 Task: Find connections with filter location Schneverdingen with filter topic #Technologywith filter profile language Potuguese with filter current company Tata Power Solar Systems Limited with filter school Sri Krishna Institute Of Technology with filter industry Leather Product Manufacturing with filter service category Administrative with filter keywords title Copywriter
Action: Mouse moved to (243, 212)
Screenshot: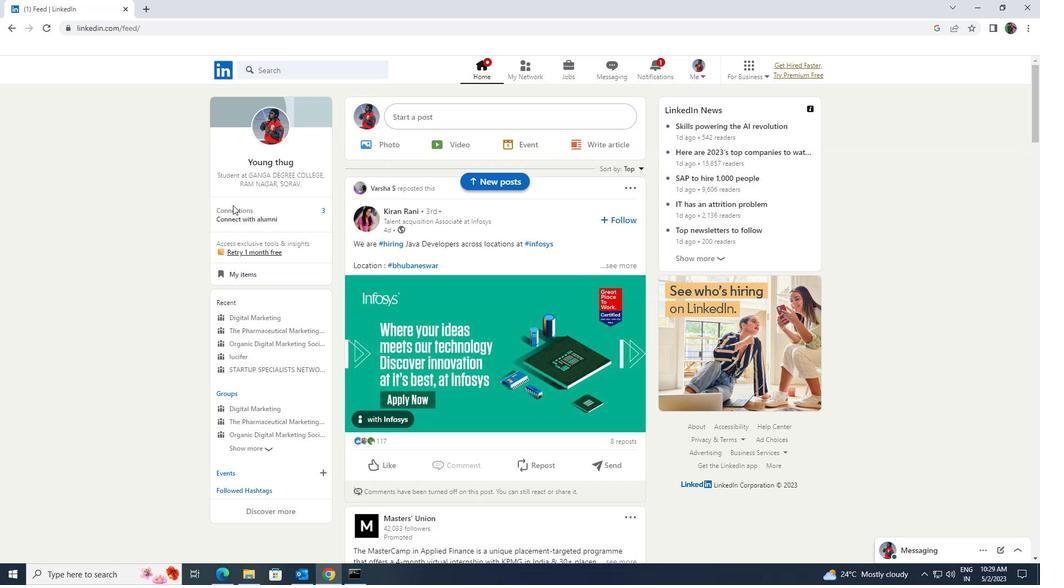 
Action: Mouse pressed left at (243, 212)
Screenshot: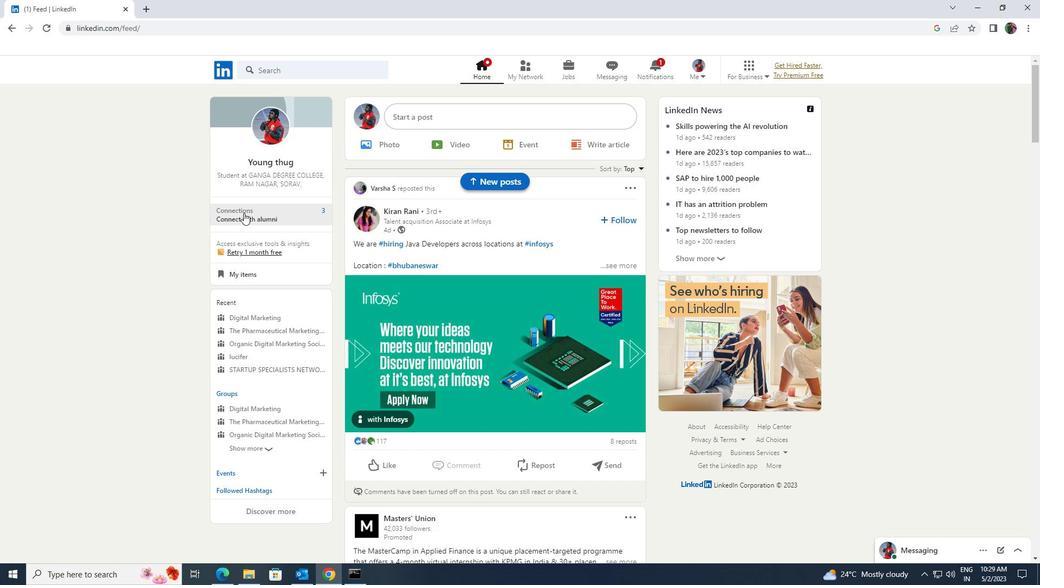 
Action: Mouse moved to (256, 121)
Screenshot: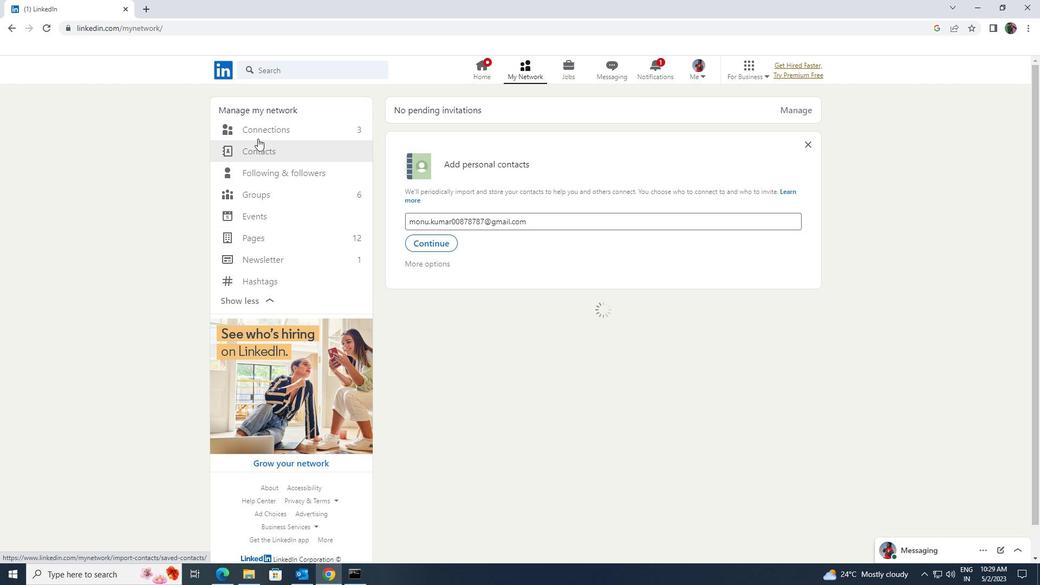 
Action: Mouse pressed left at (256, 121)
Screenshot: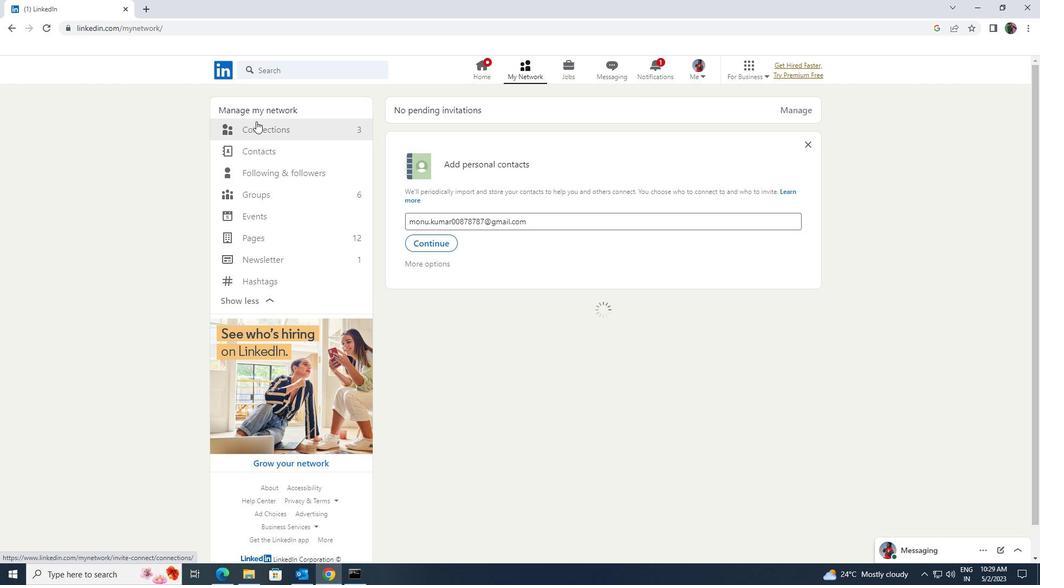 
Action: Mouse pressed left at (256, 121)
Screenshot: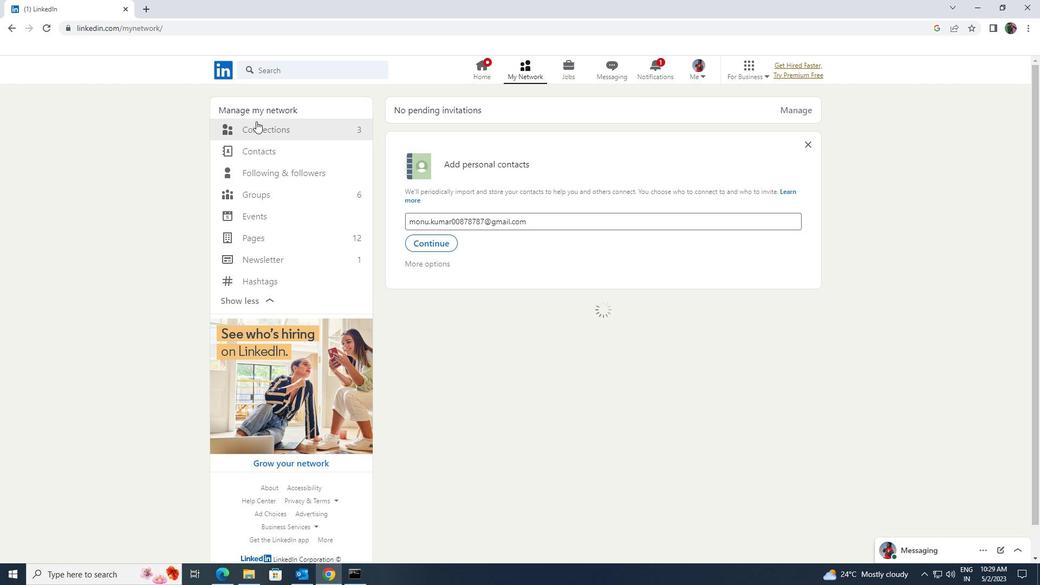 
Action: Mouse moved to (266, 132)
Screenshot: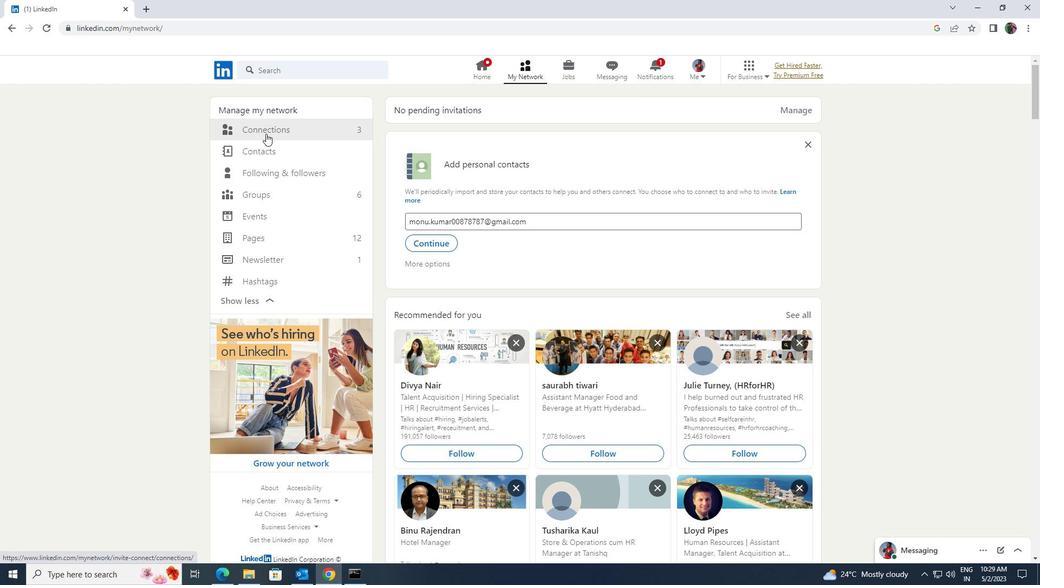 
Action: Mouse pressed left at (266, 132)
Screenshot: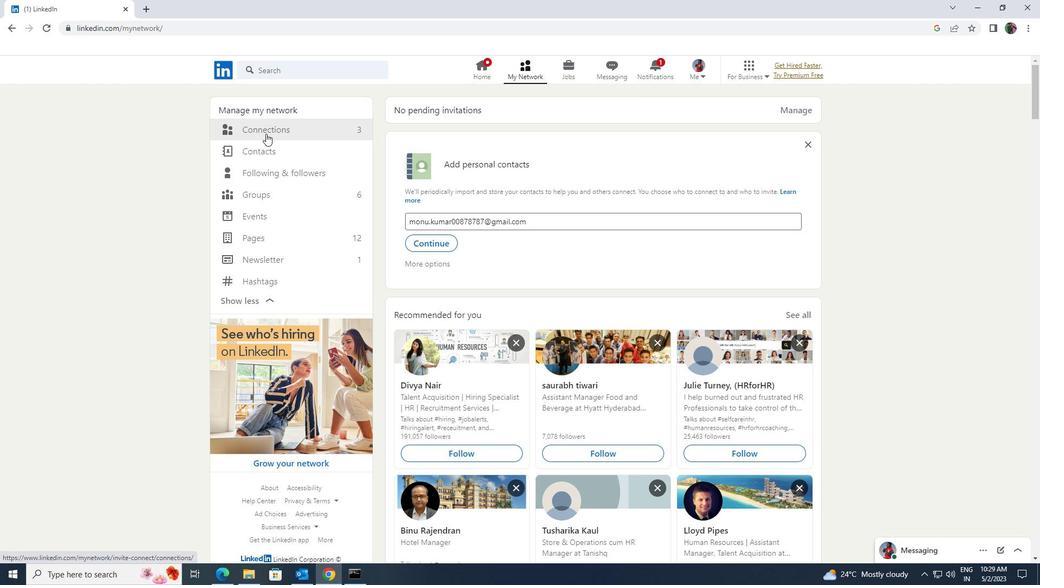 
Action: Mouse moved to (580, 132)
Screenshot: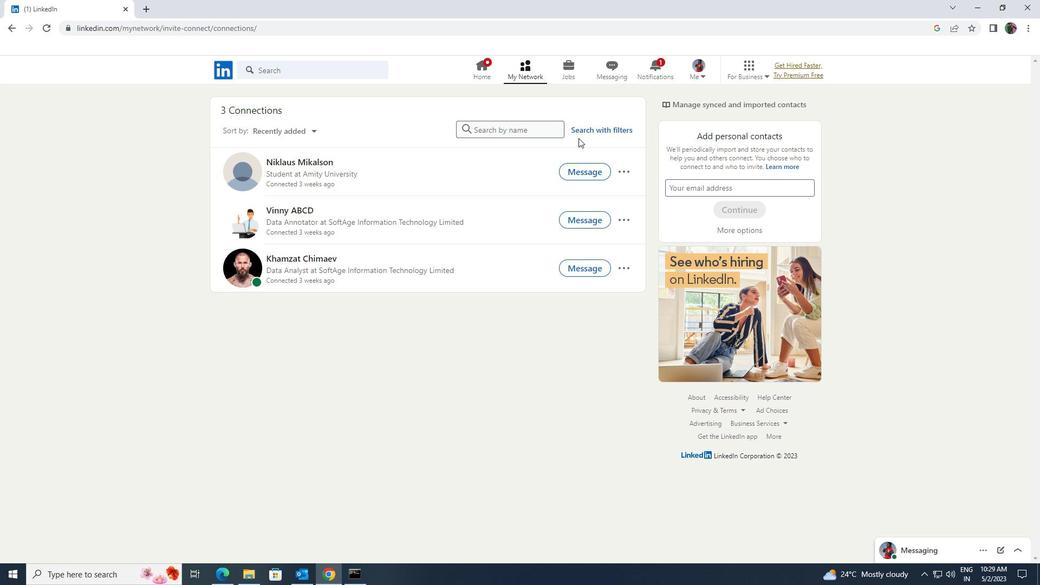 
Action: Mouse pressed left at (580, 132)
Screenshot: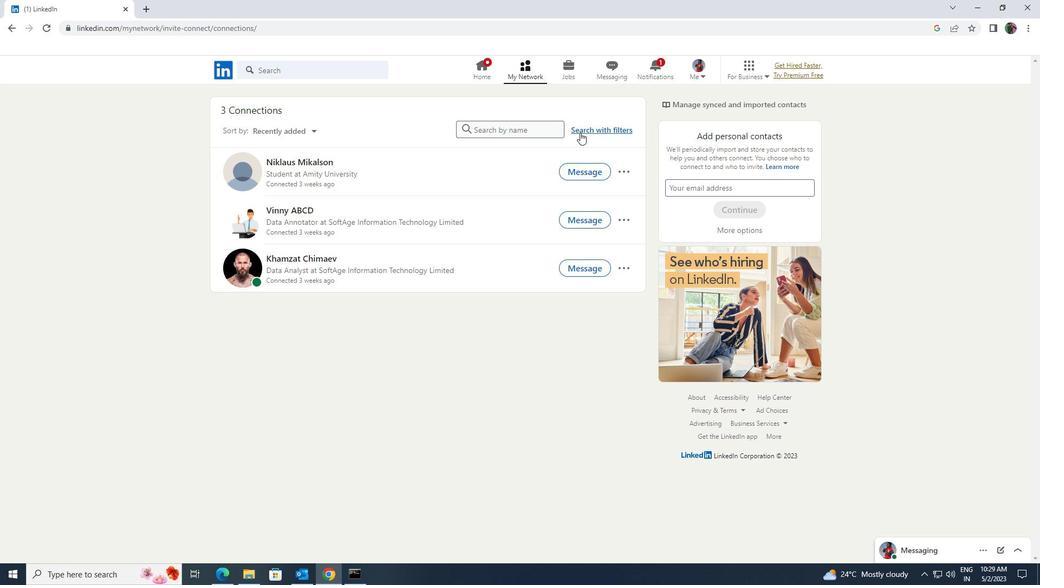
Action: Mouse moved to (550, 100)
Screenshot: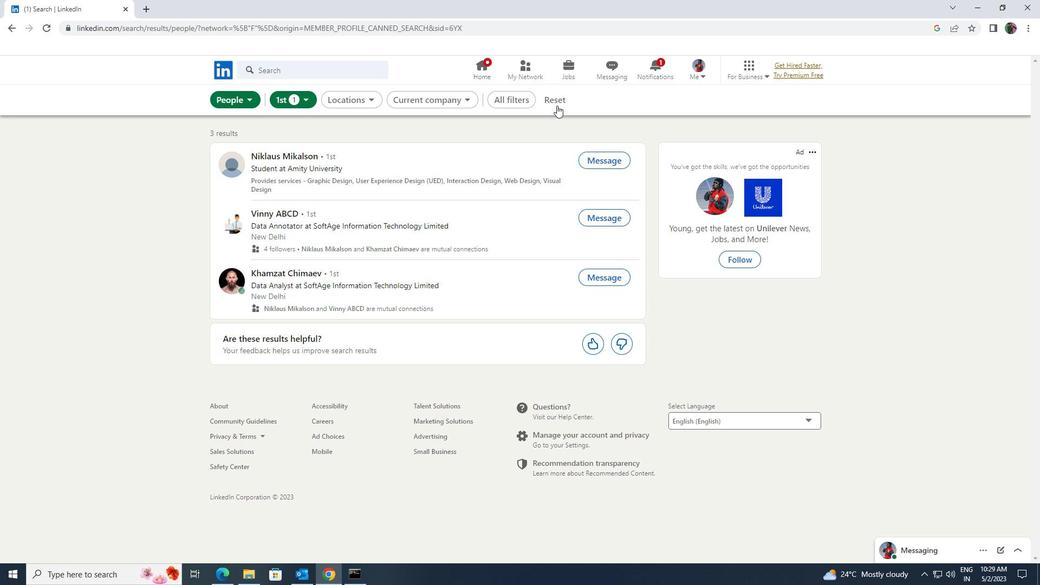 
Action: Mouse pressed left at (550, 100)
Screenshot: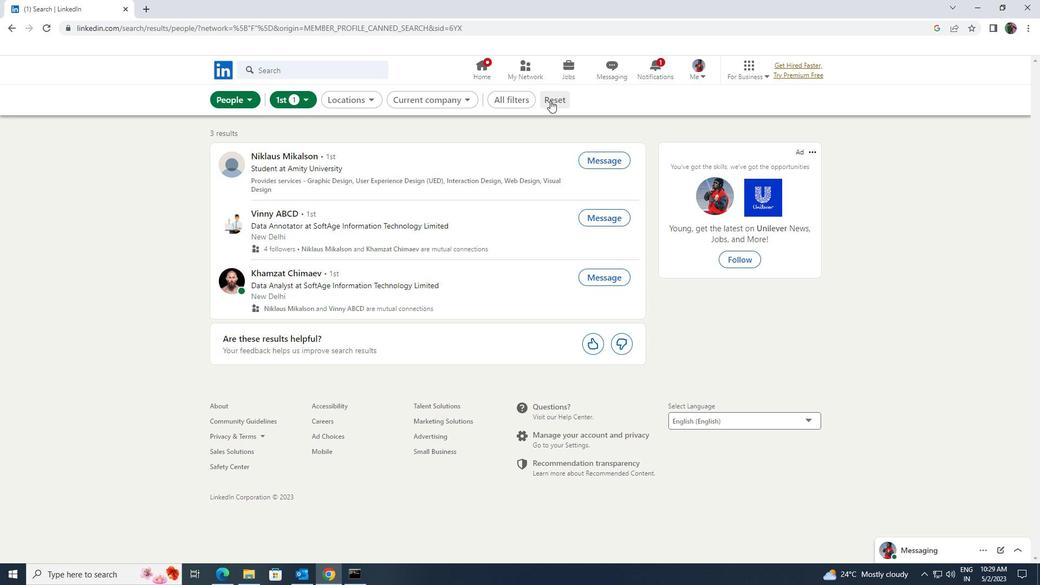 
Action: Mouse moved to (544, 99)
Screenshot: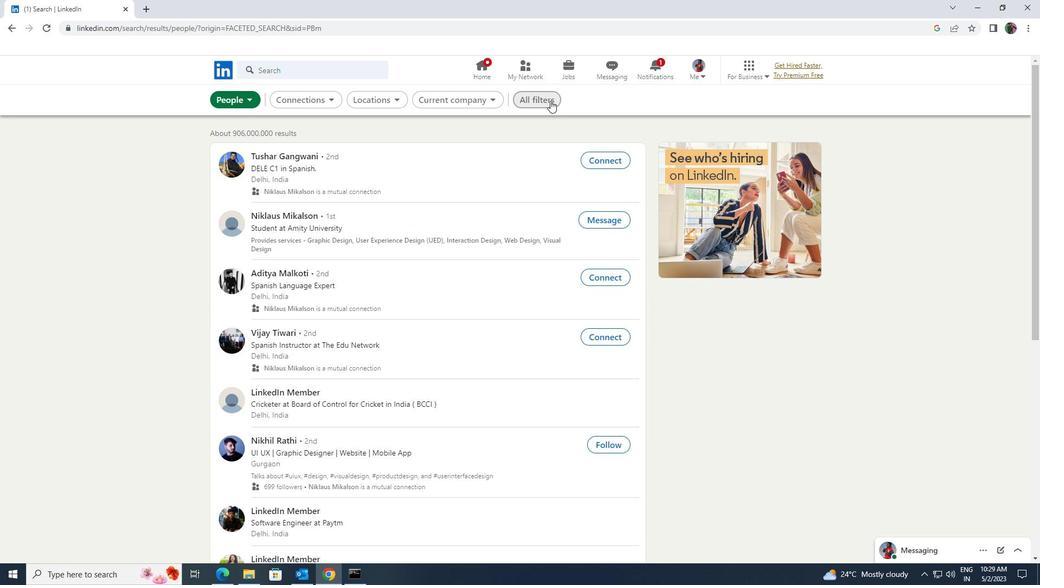 
Action: Mouse pressed left at (544, 99)
Screenshot: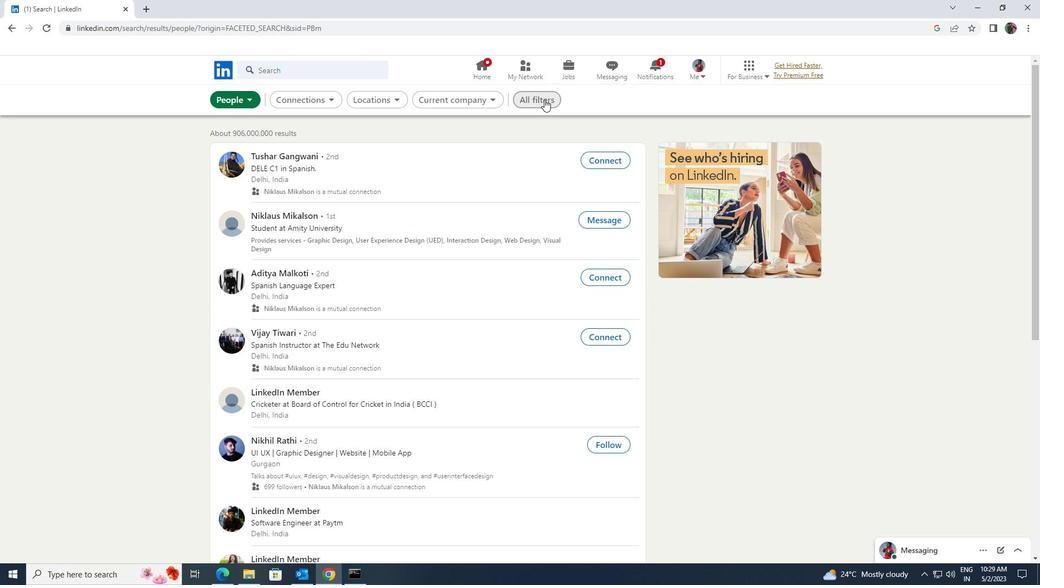 
Action: Mouse moved to (847, 256)
Screenshot: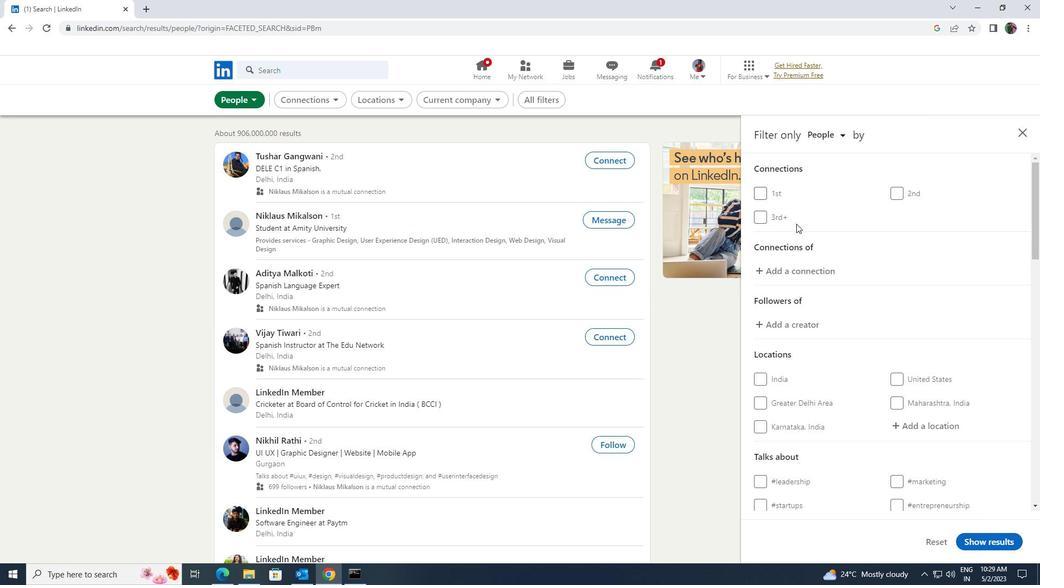 
Action: Mouse scrolled (847, 256) with delta (0, 0)
Screenshot: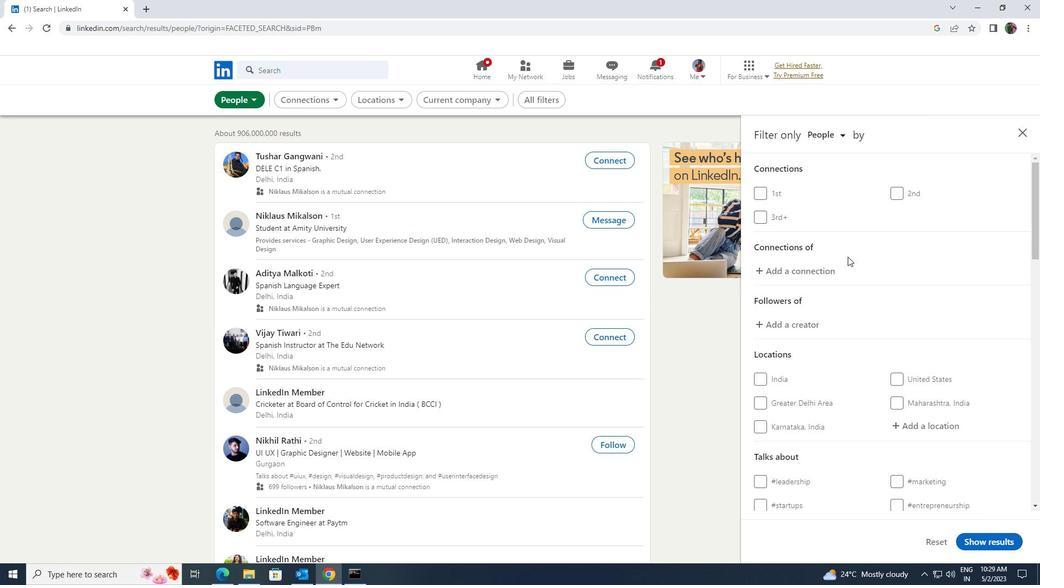
Action: Mouse scrolled (847, 256) with delta (0, 0)
Screenshot: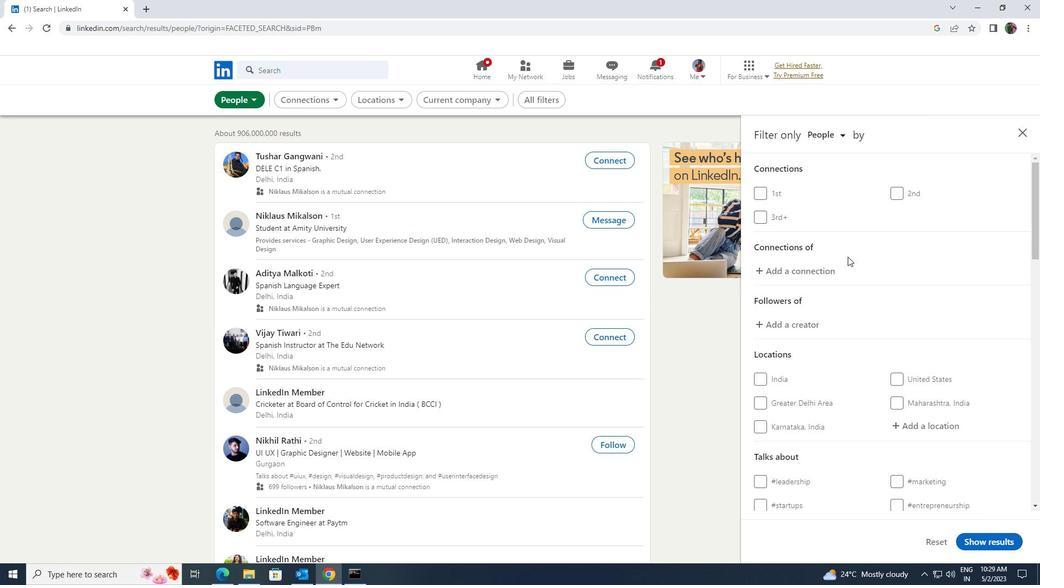 
Action: Mouse moved to (902, 321)
Screenshot: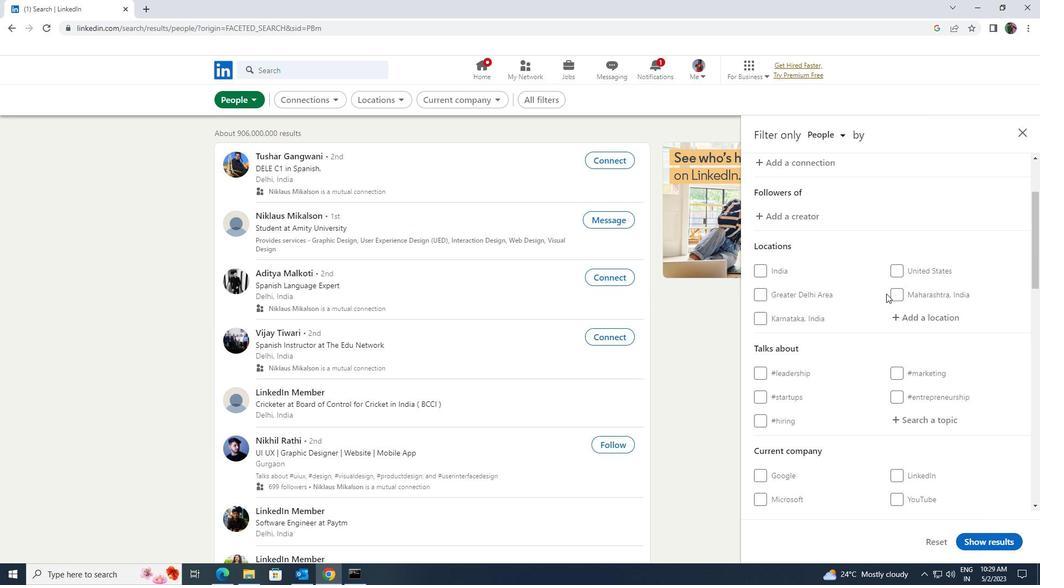 
Action: Mouse pressed left at (902, 321)
Screenshot: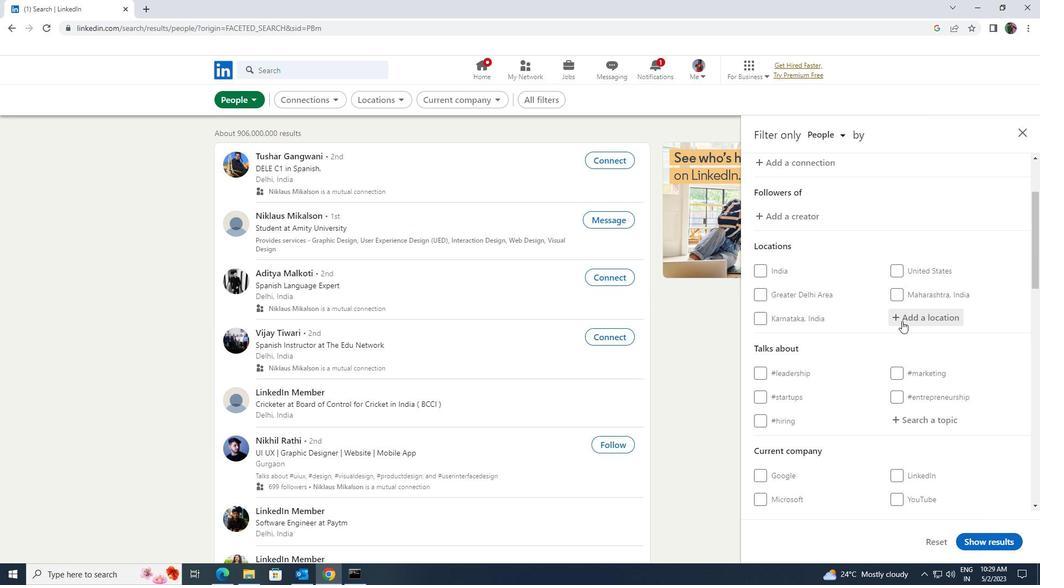 
Action: Key pressed <Key.shift>SCHNEVE
Screenshot: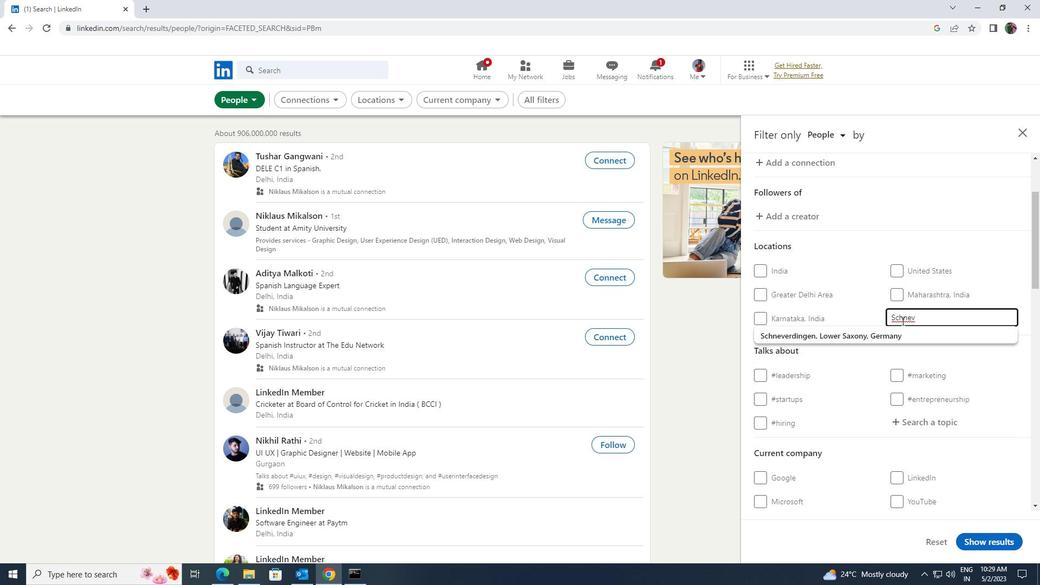 
Action: Mouse moved to (901, 333)
Screenshot: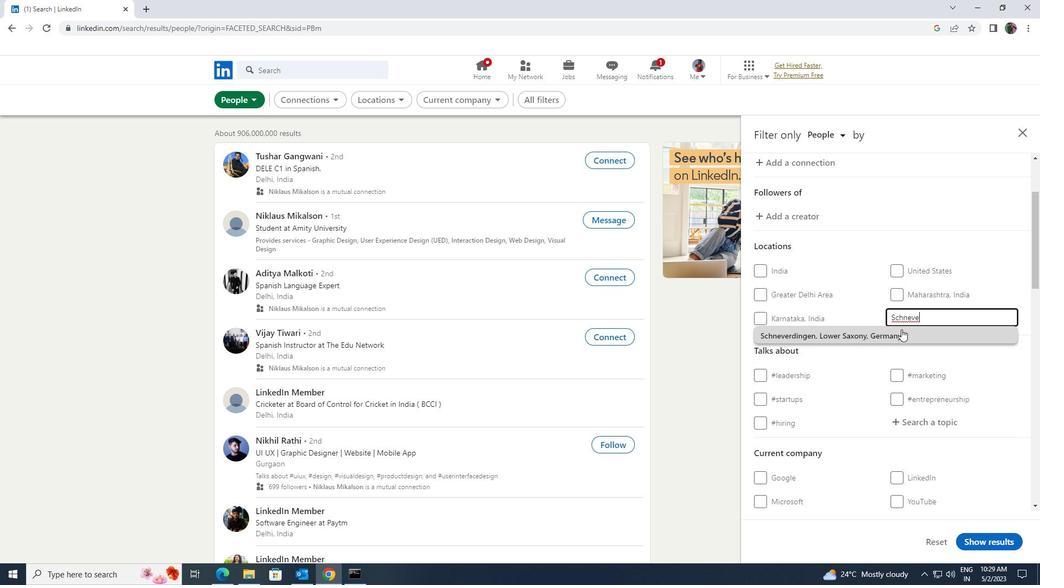 
Action: Mouse pressed left at (901, 333)
Screenshot: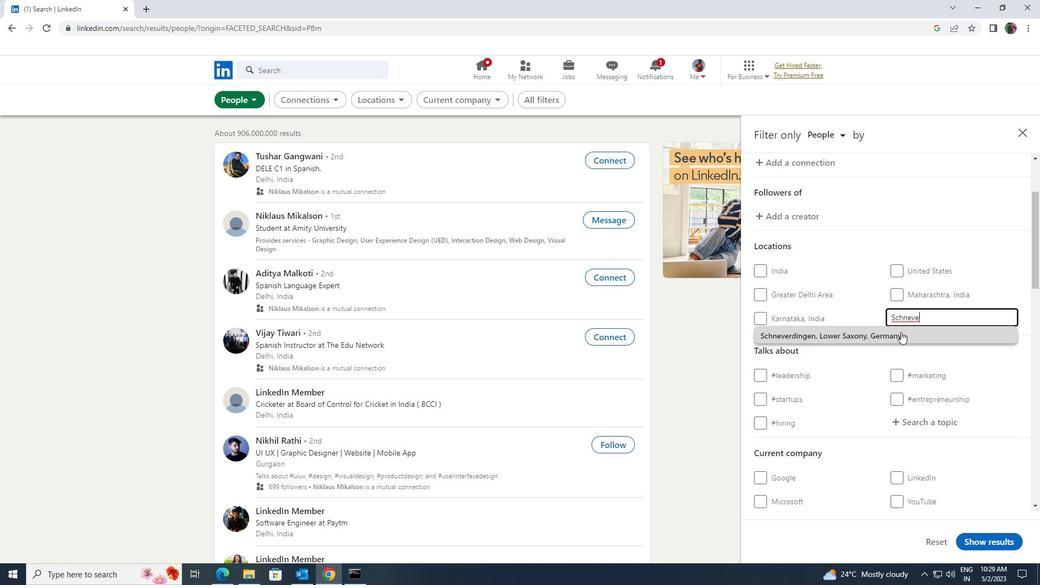 
Action: Mouse moved to (900, 334)
Screenshot: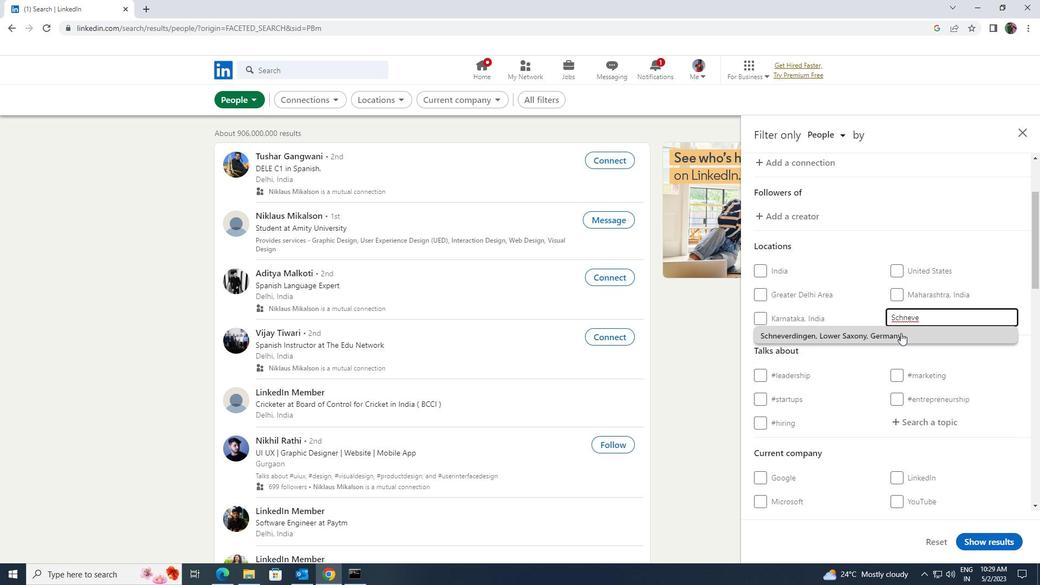 
Action: Mouse scrolled (900, 333) with delta (0, 0)
Screenshot: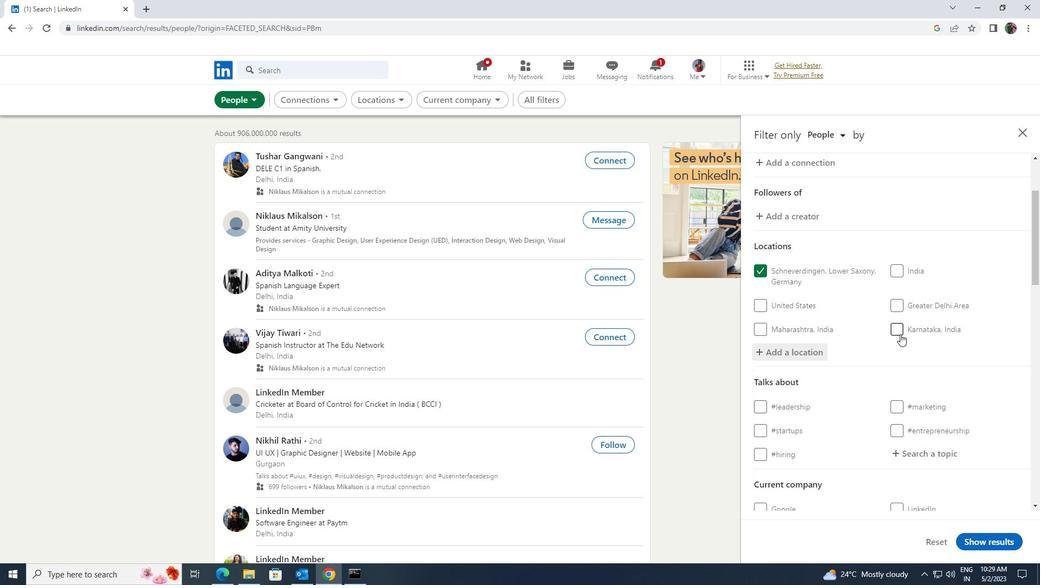 
Action: Mouse scrolled (900, 333) with delta (0, 0)
Screenshot: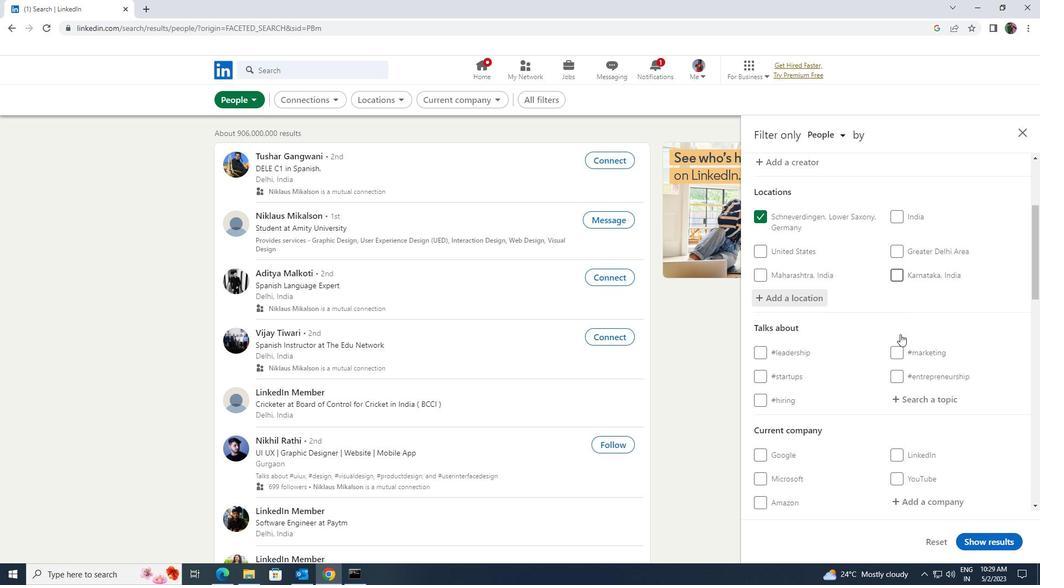 
Action: Mouse moved to (905, 338)
Screenshot: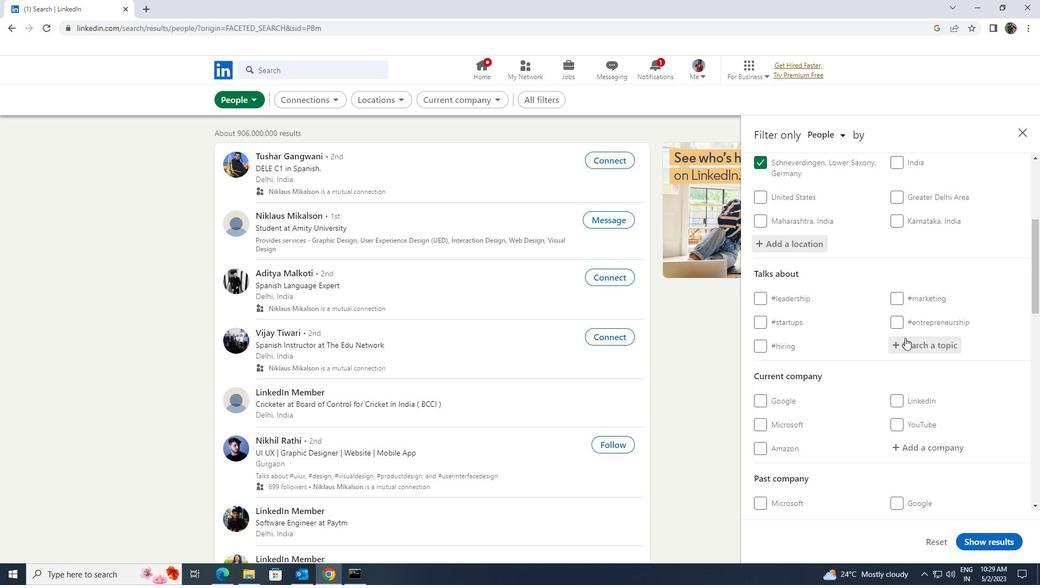
Action: Mouse pressed left at (905, 338)
Screenshot: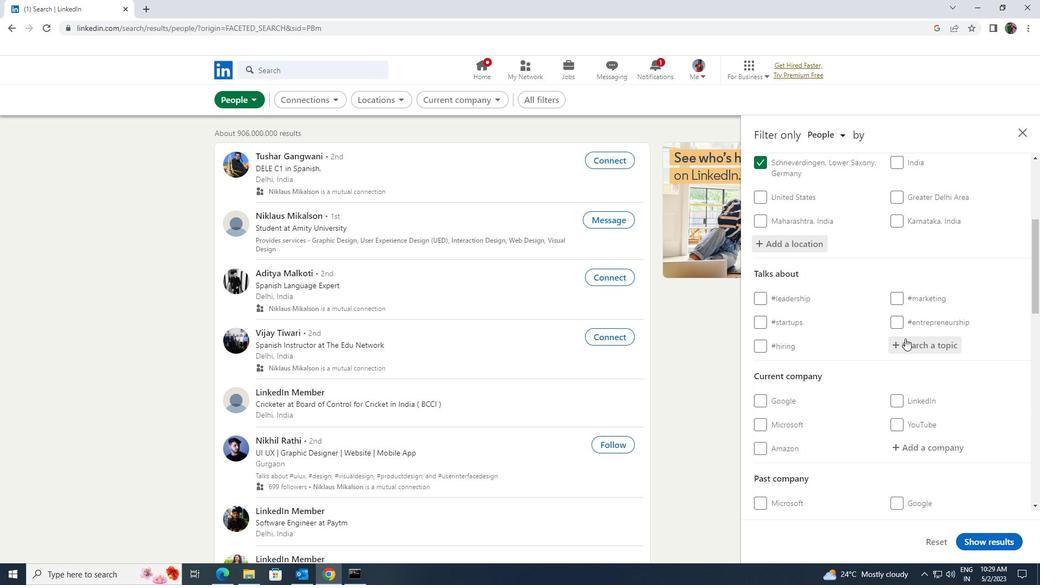 
Action: Key pressed <Key.shift>TECHNO
Screenshot: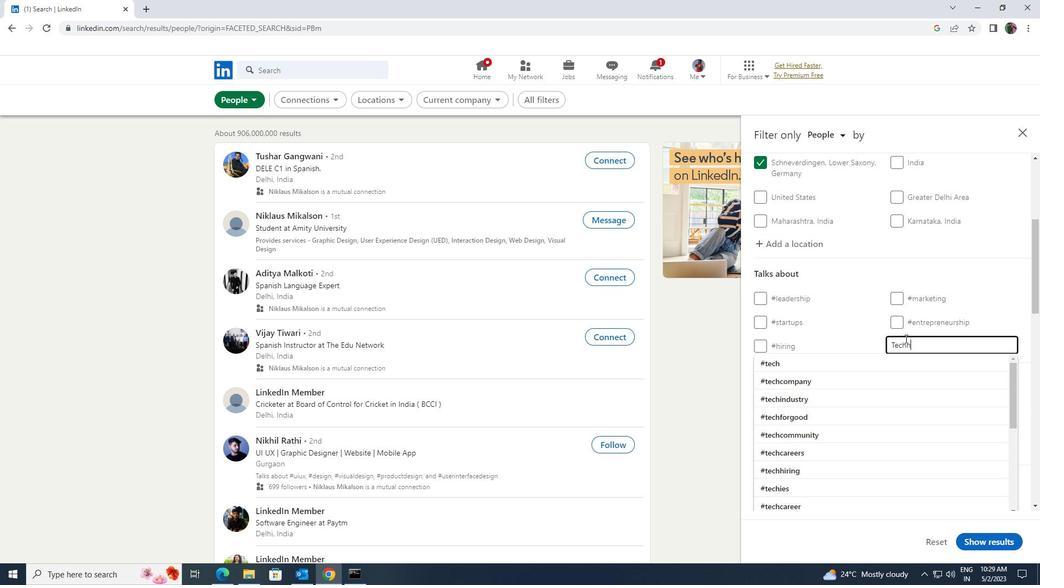 
Action: Mouse moved to (897, 356)
Screenshot: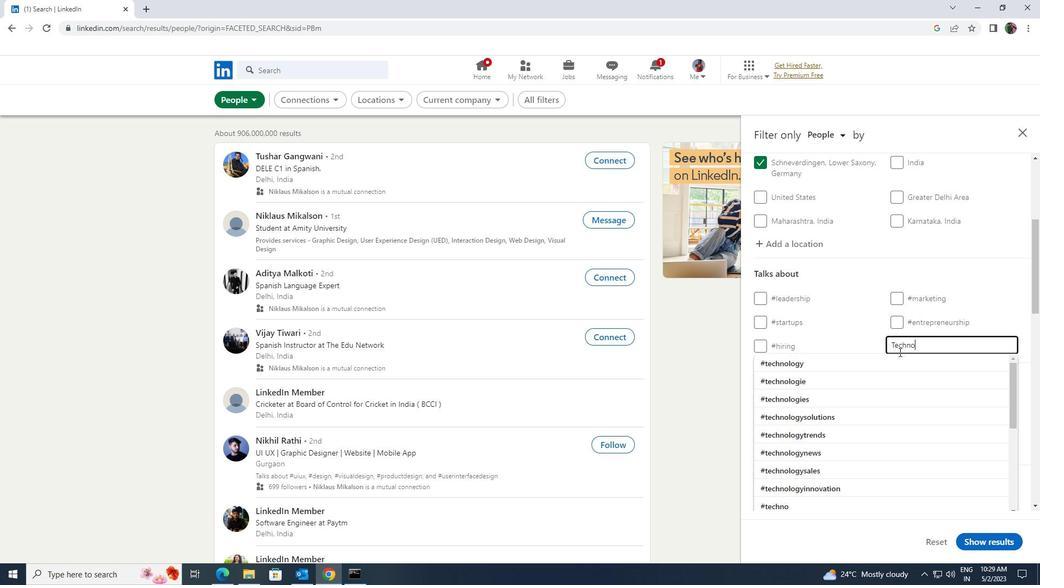 
Action: Mouse pressed left at (897, 356)
Screenshot: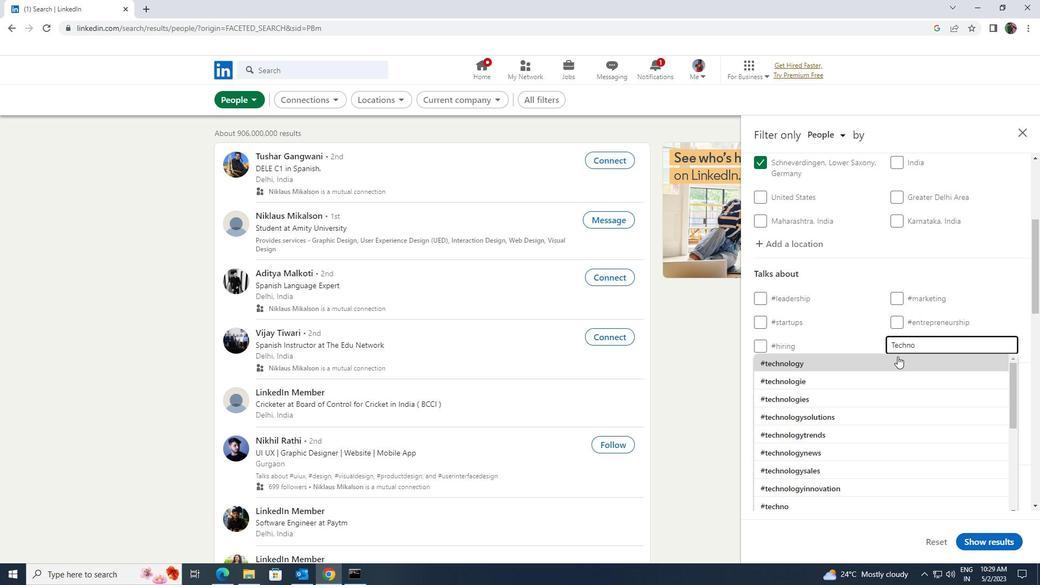 
Action: Mouse scrolled (897, 355) with delta (0, 0)
Screenshot: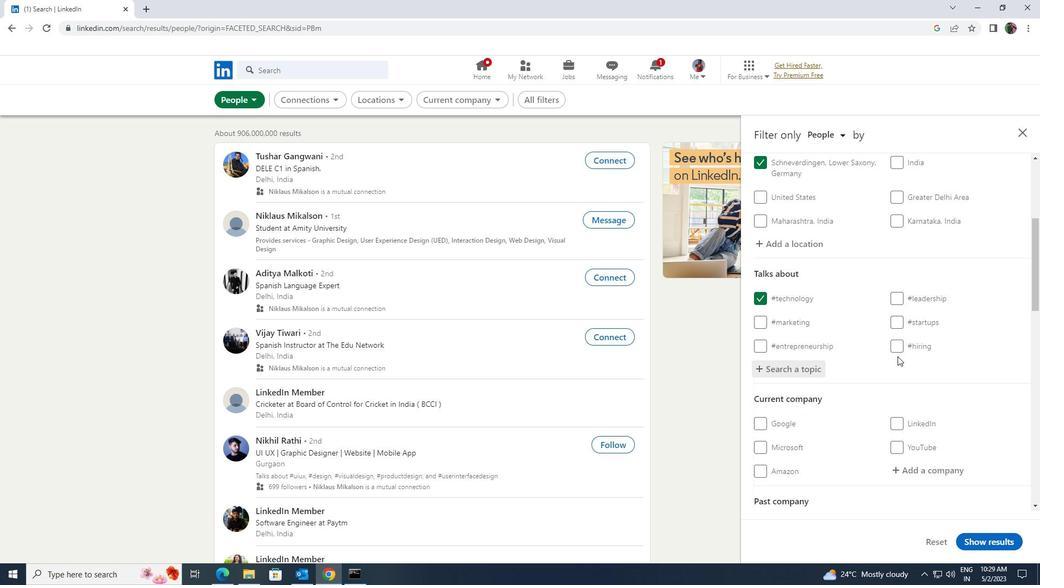 
Action: Mouse scrolled (897, 355) with delta (0, 0)
Screenshot: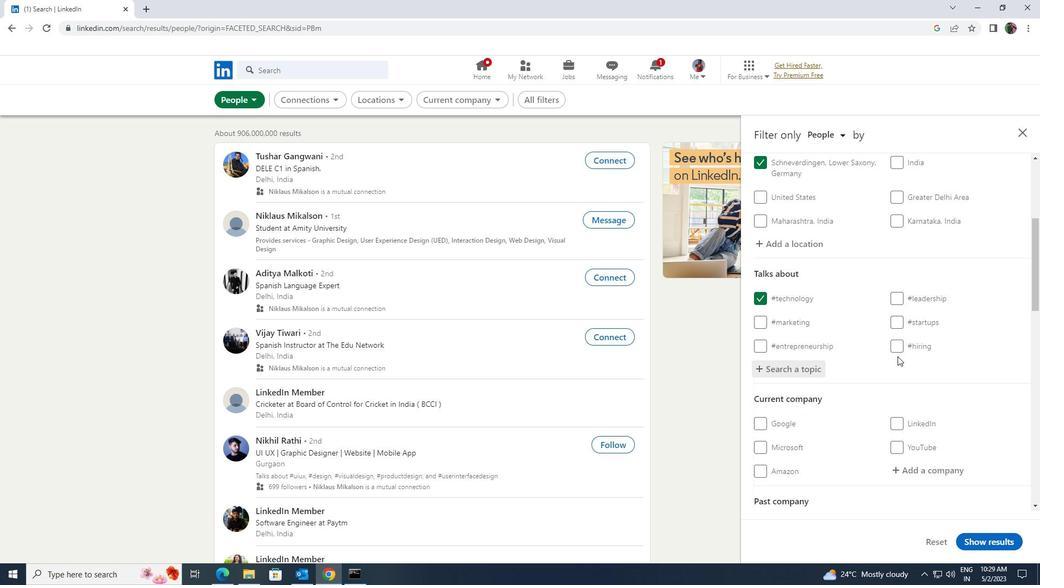 
Action: Mouse moved to (896, 357)
Screenshot: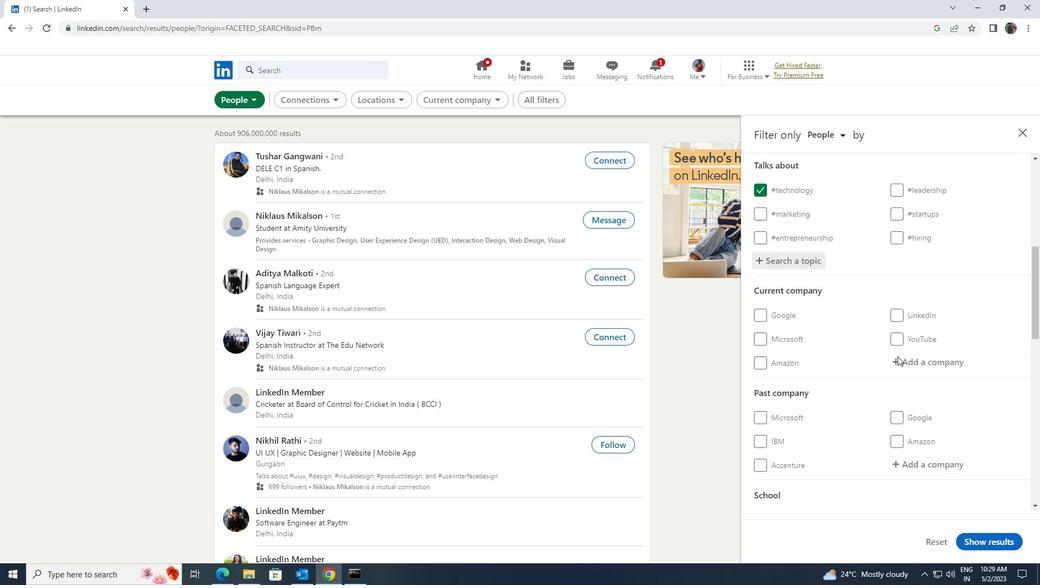 
Action: Mouse scrolled (896, 357) with delta (0, 0)
Screenshot: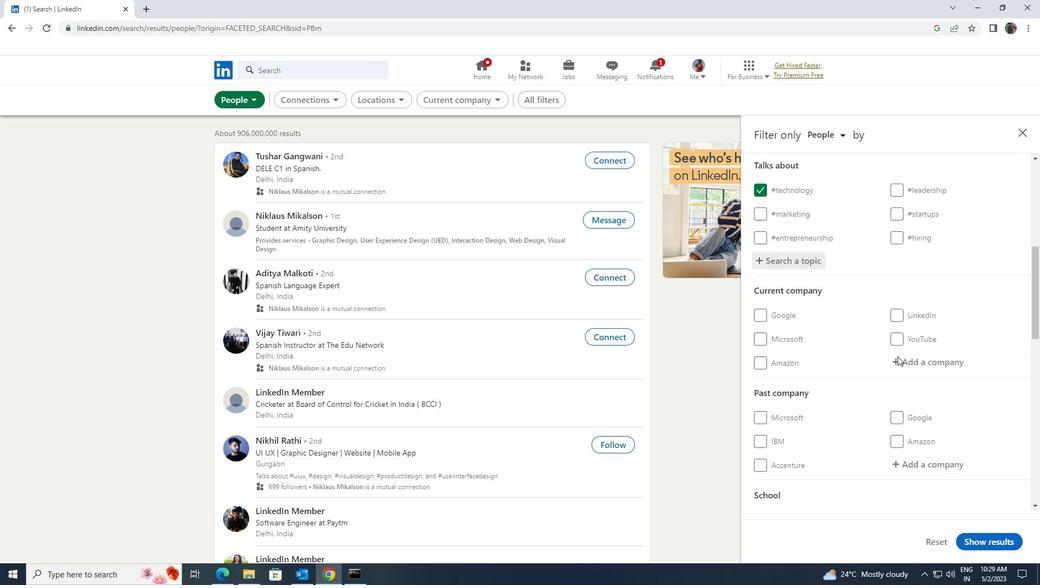 
Action: Mouse scrolled (896, 357) with delta (0, 0)
Screenshot: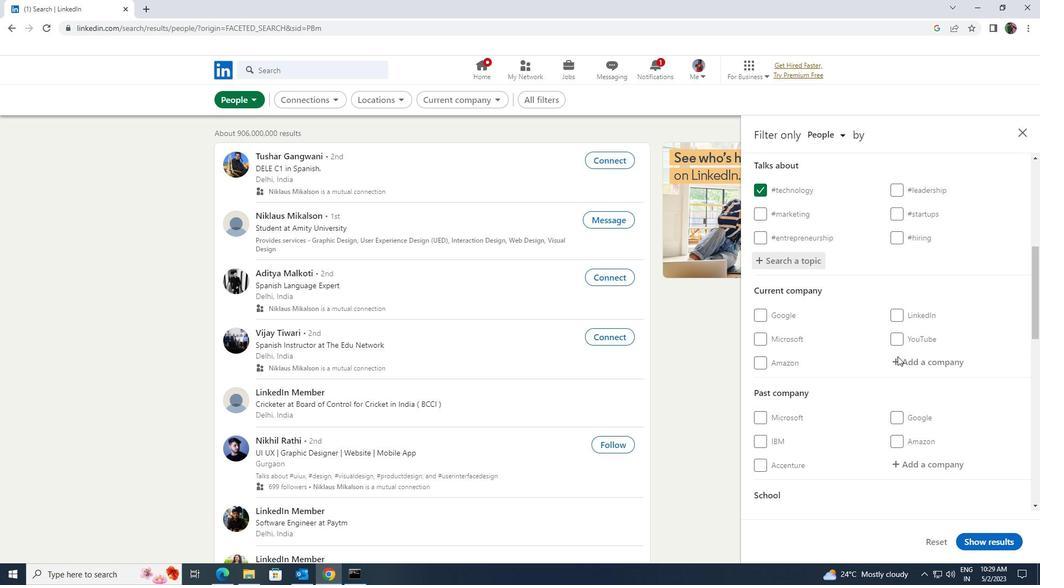 
Action: Mouse moved to (896, 358)
Screenshot: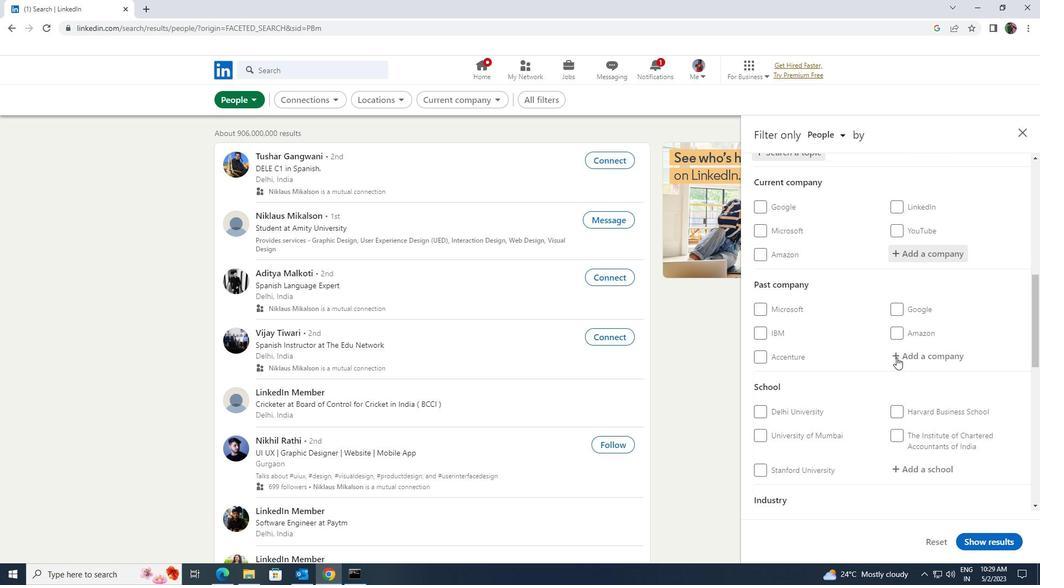 
Action: Mouse scrolled (896, 357) with delta (0, 0)
Screenshot: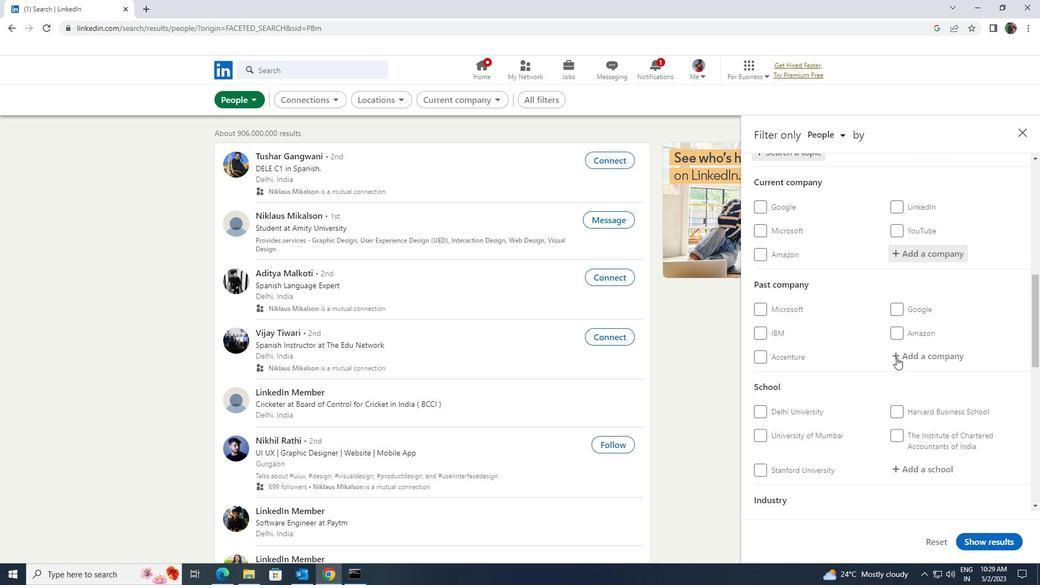 
Action: Mouse scrolled (896, 357) with delta (0, 0)
Screenshot: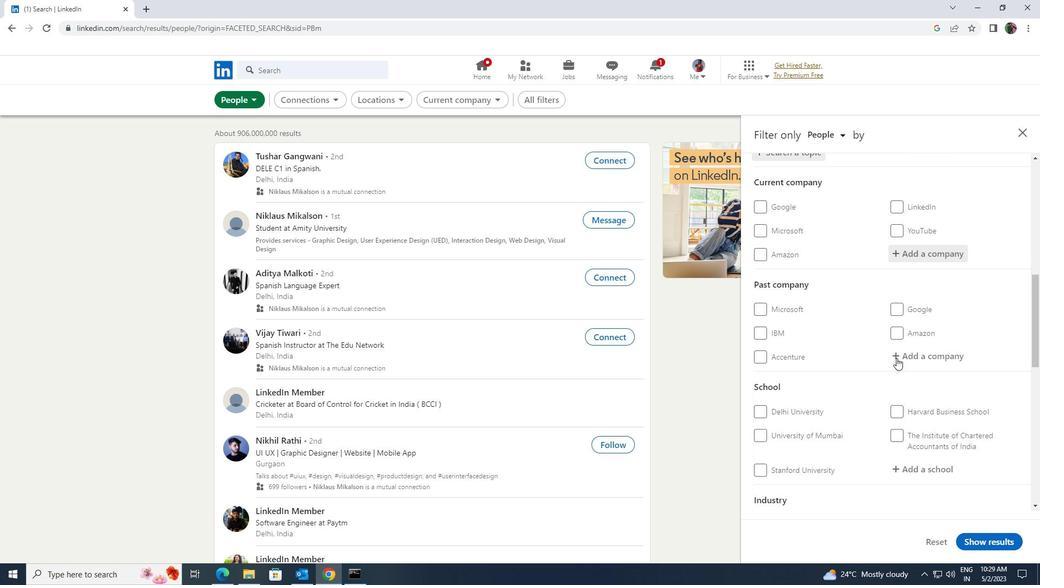 
Action: Mouse scrolled (896, 357) with delta (0, 0)
Screenshot: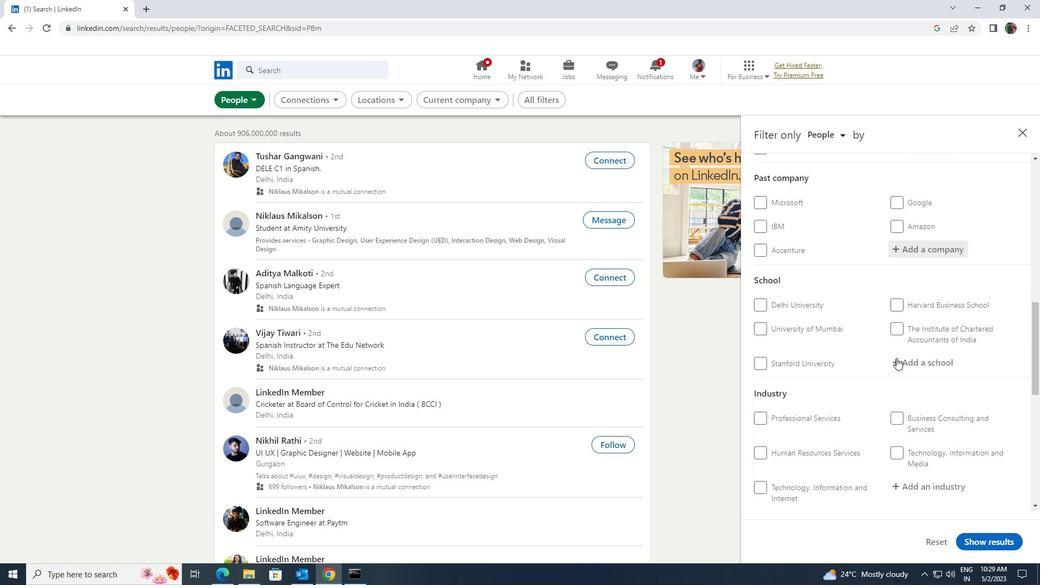 
Action: Mouse scrolled (896, 357) with delta (0, 0)
Screenshot: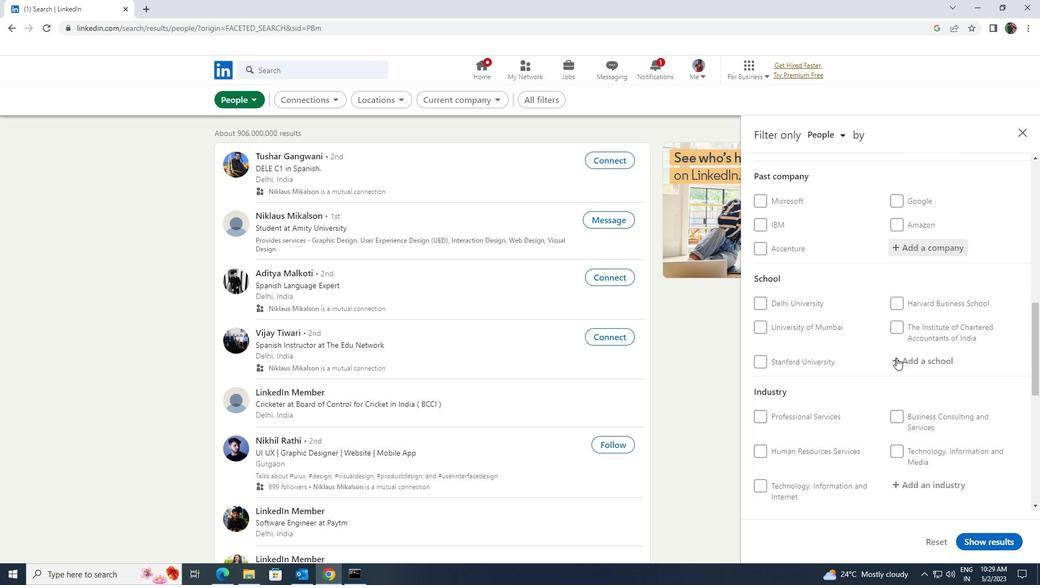 
Action: Mouse scrolled (896, 357) with delta (0, 0)
Screenshot: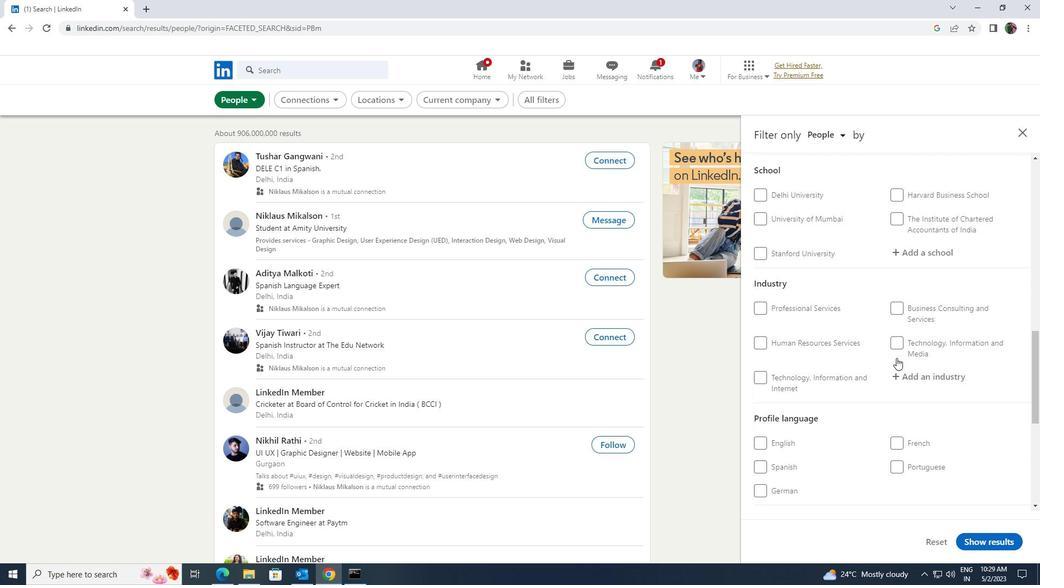 
Action: Mouse moved to (893, 407)
Screenshot: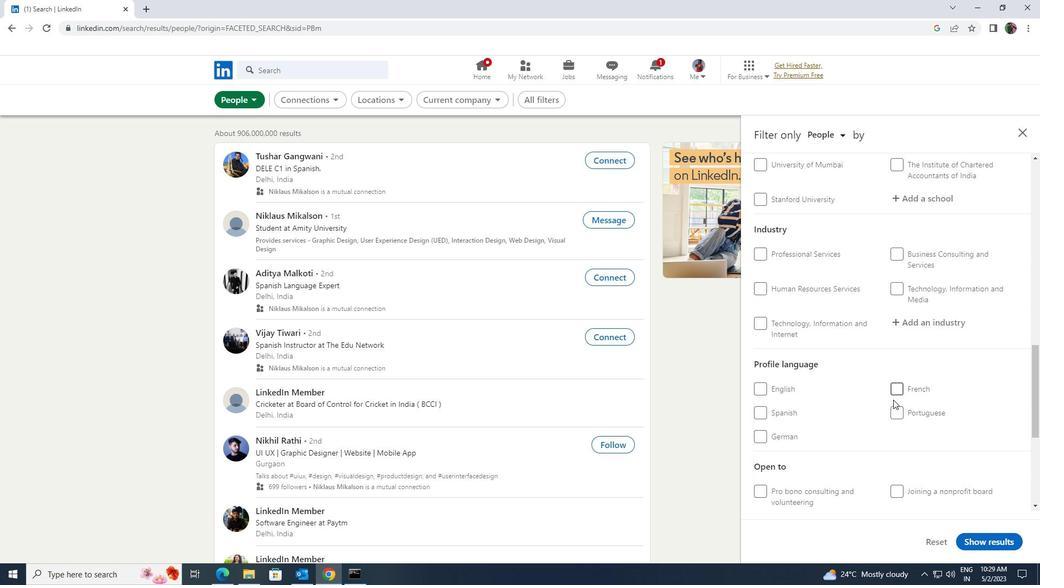
Action: Mouse pressed left at (893, 407)
Screenshot: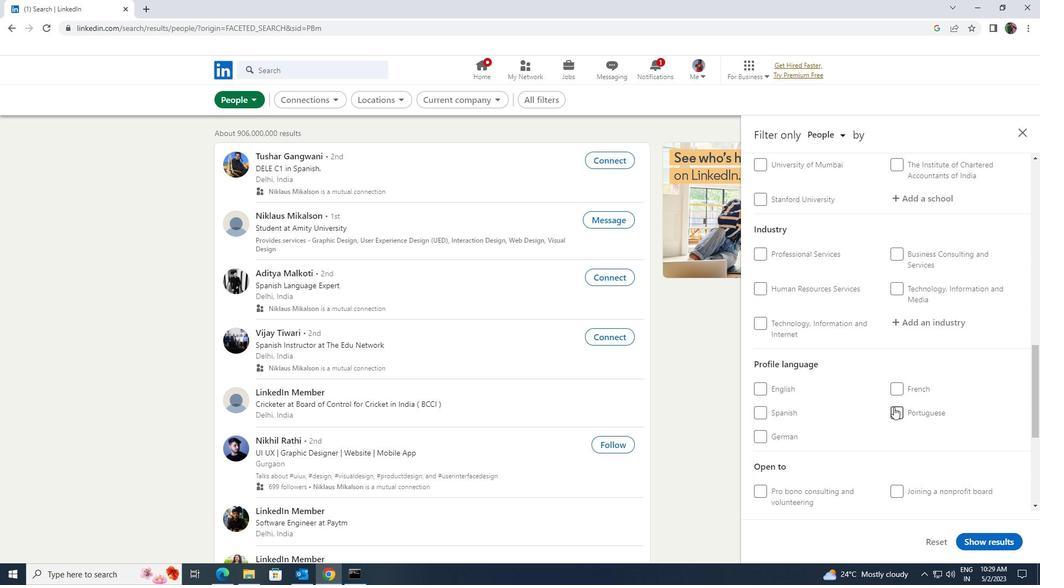 
Action: Mouse moved to (894, 409)
Screenshot: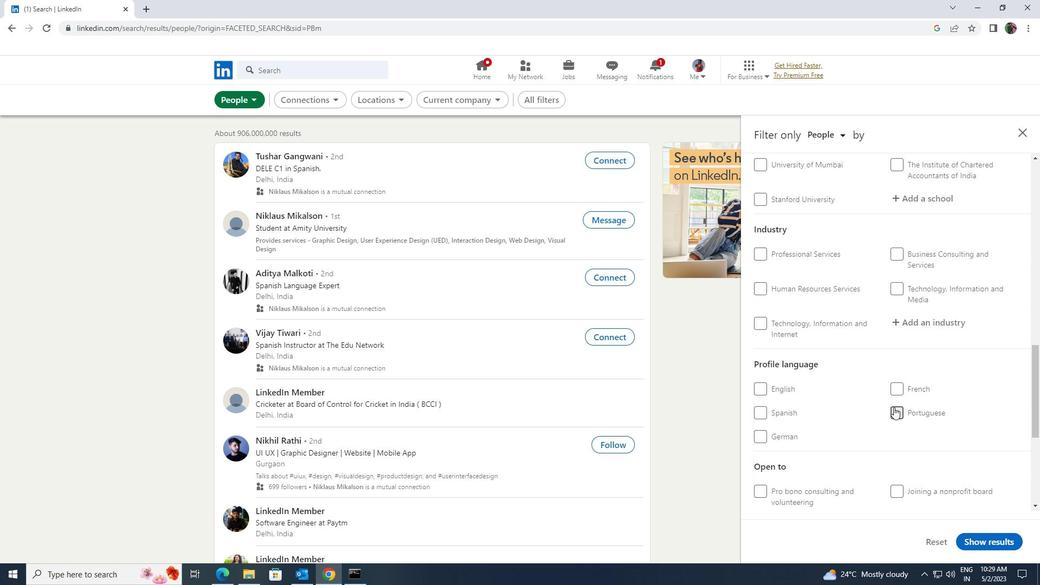 
Action: Mouse scrolled (894, 410) with delta (0, 0)
Screenshot: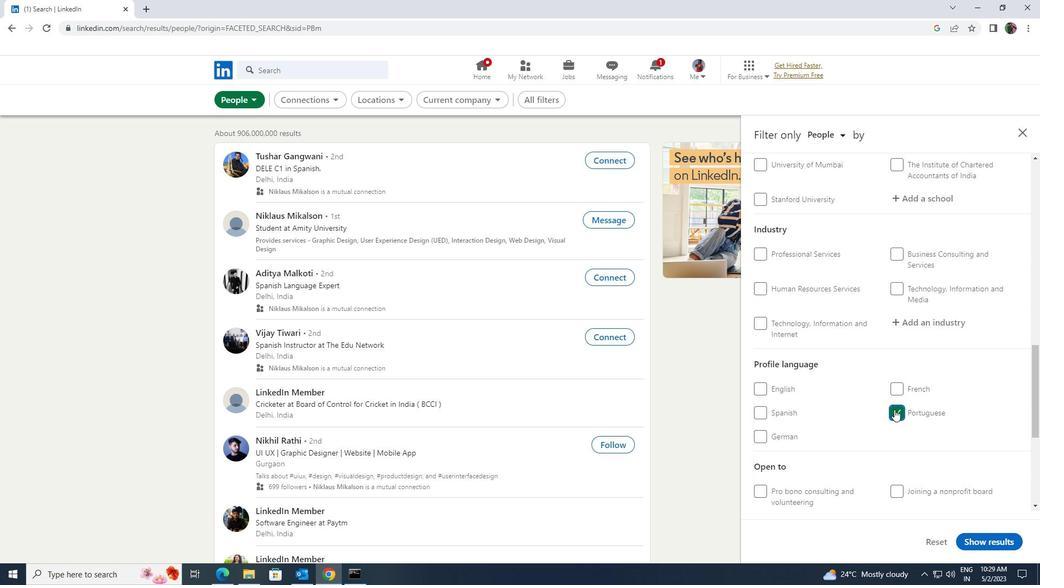 
Action: Mouse scrolled (894, 410) with delta (0, 0)
Screenshot: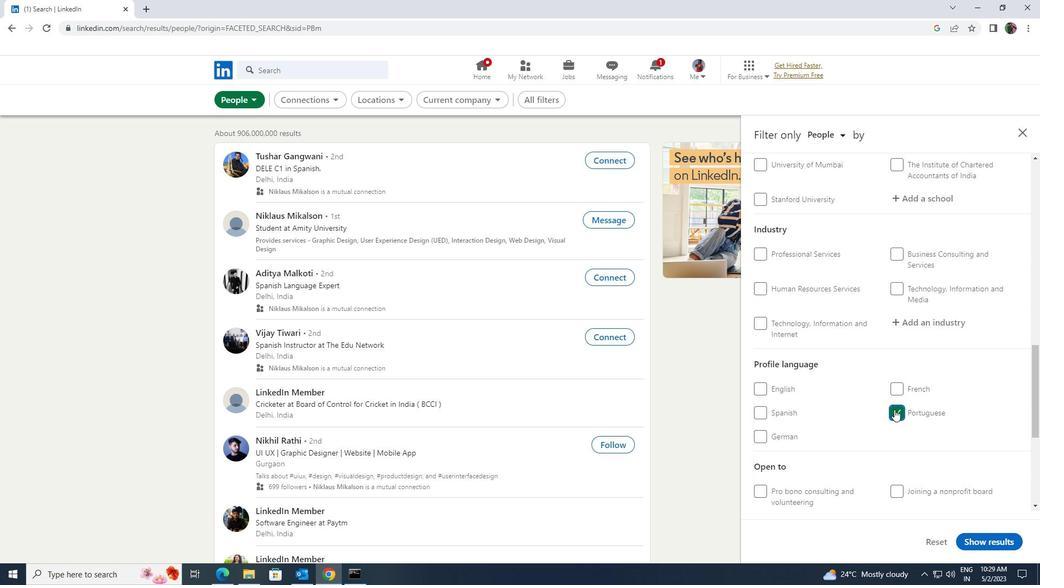 
Action: Mouse scrolled (894, 410) with delta (0, 0)
Screenshot: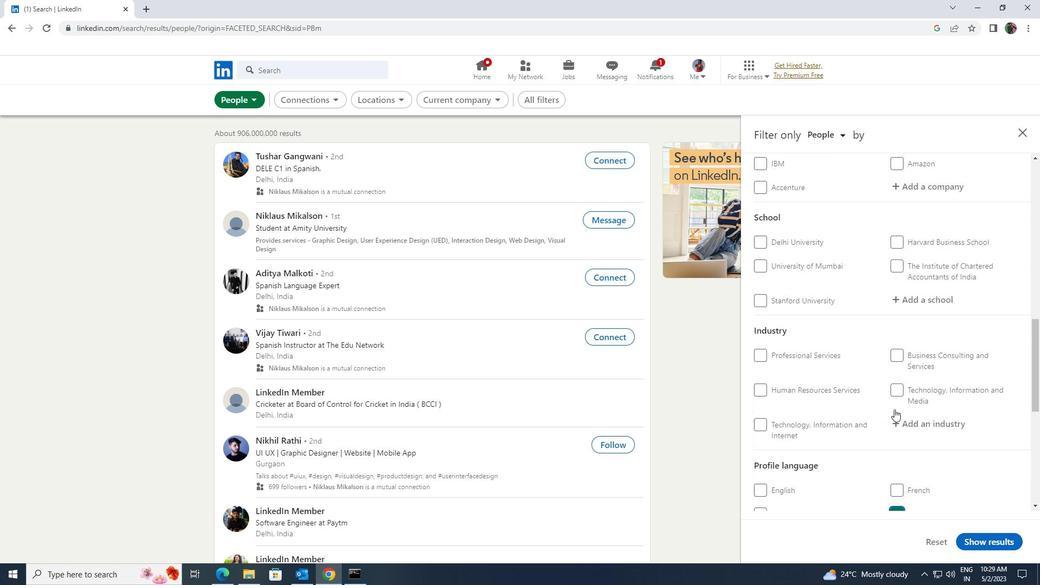 
Action: Mouse scrolled (894, 410) with delta (0, 0)
Screenshot: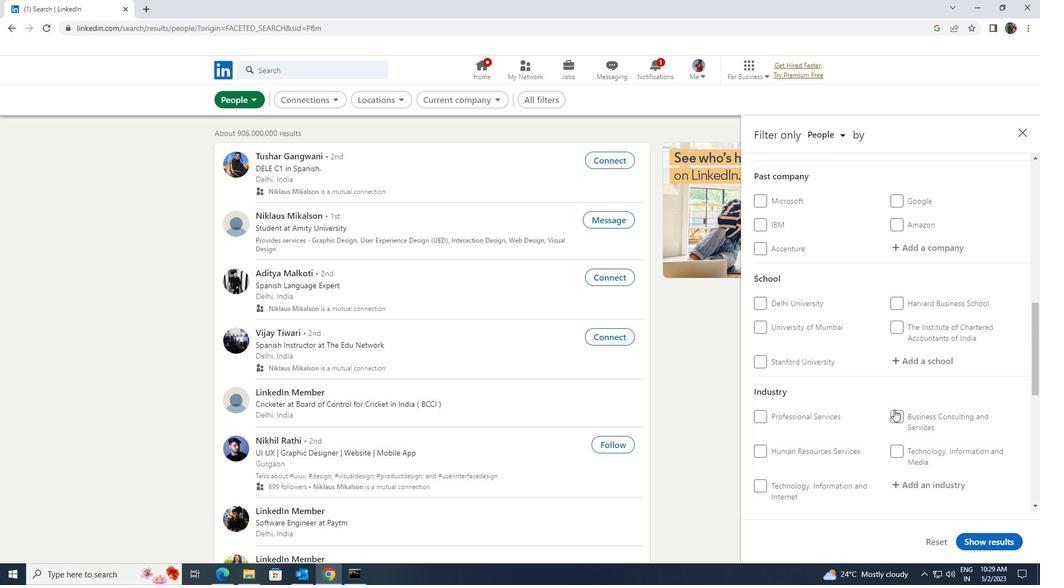 
Action: Mouse scrolled (894, 410) with delta (0, 0)
Screenshot: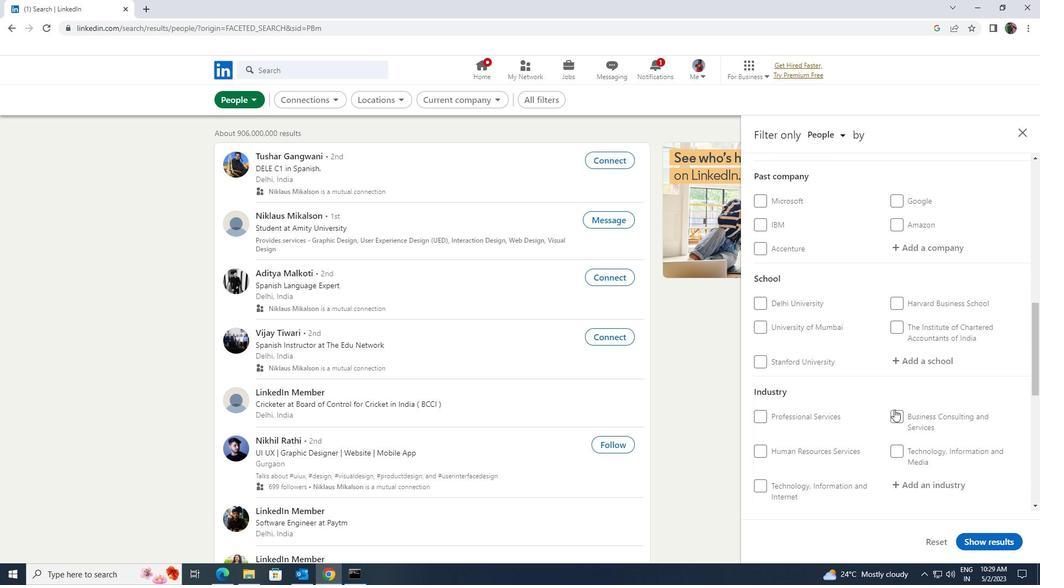 
Action: Mouse scrolled (894, 410) with delta (0, 0)
Screenshot: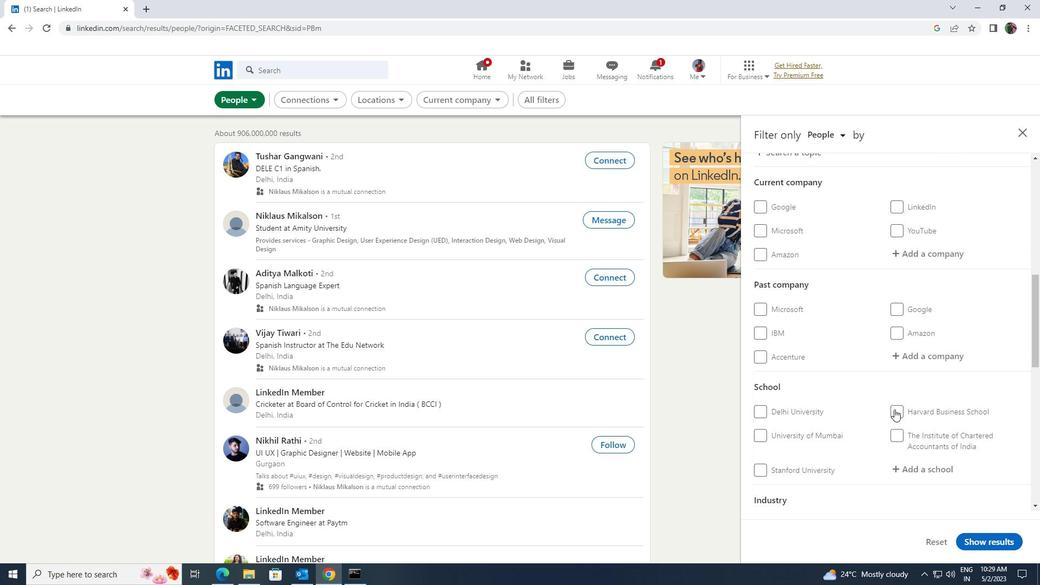 
Action: Mouse scrolled (894, 410) with delta (0, 0)
Screenshot: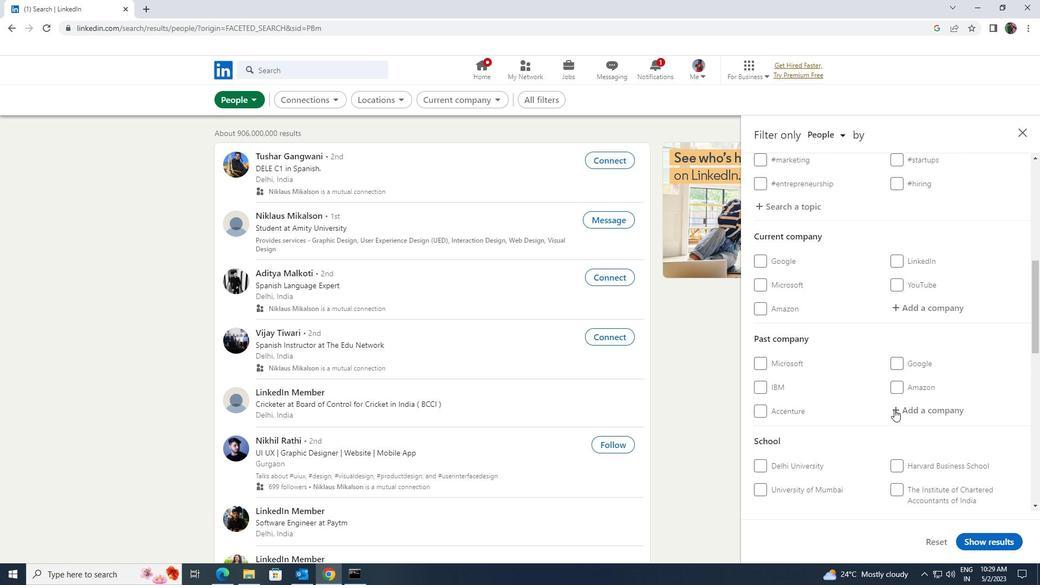 
Action: Mouse scrolled (894, 410) with delta (0, 0)
Screenshot: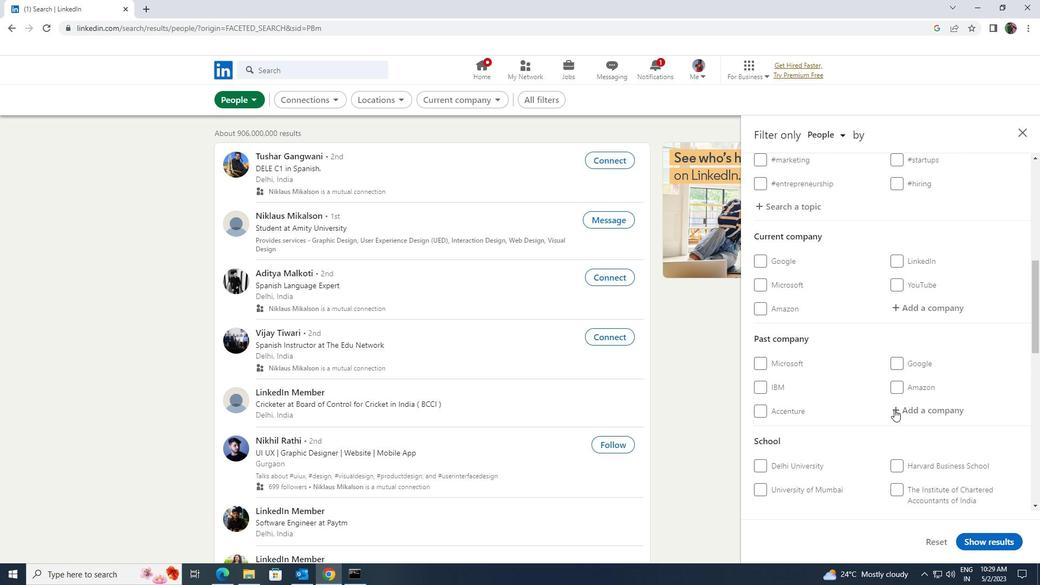 
Action: Mouse moved to (898, 415)
Screenshot: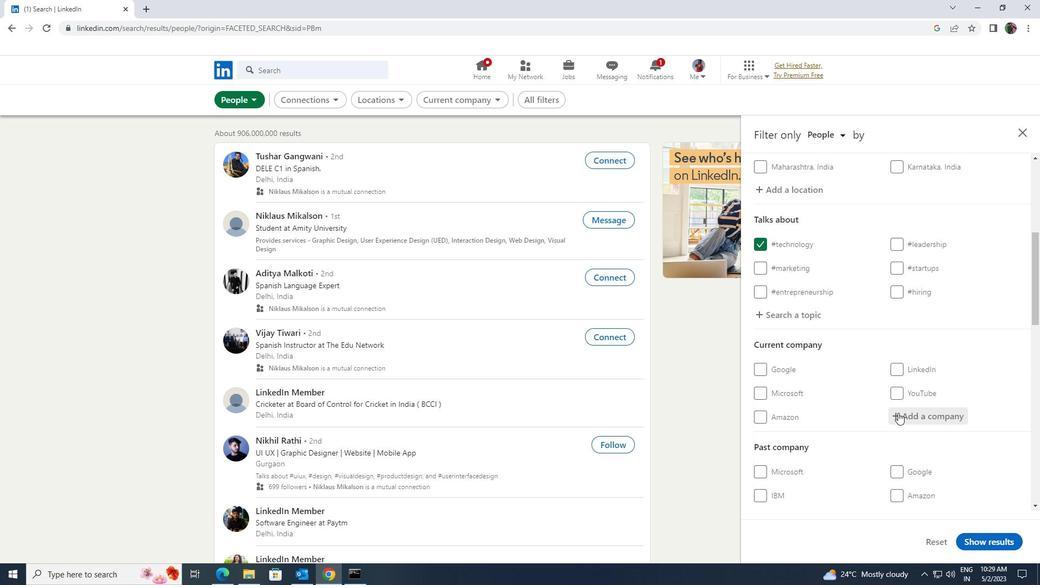 
Action: Mouse pressed left at (898, 415)
Screenshot: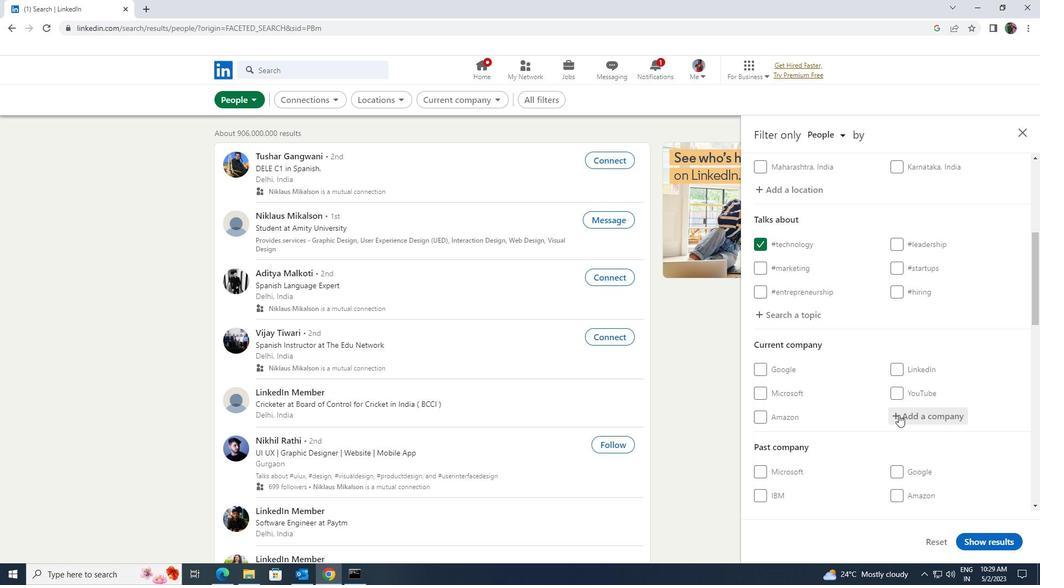 
Action: Key pressed <Key.shift>TATAT<Key.space>POWER<Key.backspace><Key.backspace><Key.backspace><Key.backspace><Key.backspace><Key.backspace><Key.backspace><Key.space>POWER<Key.space>
Screenshot: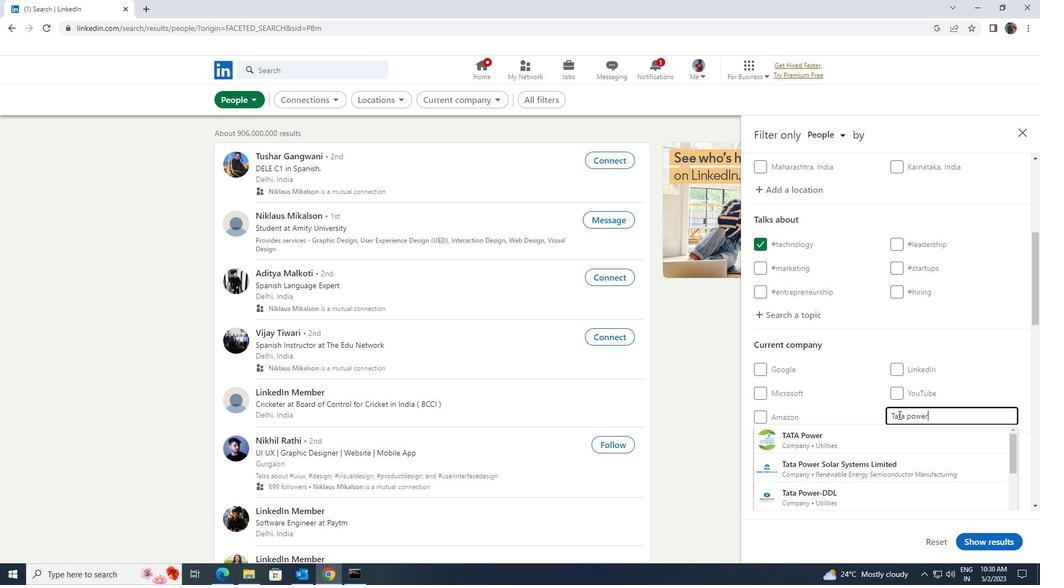 
Action: Mouse moved to (877, 461)
Screenshot: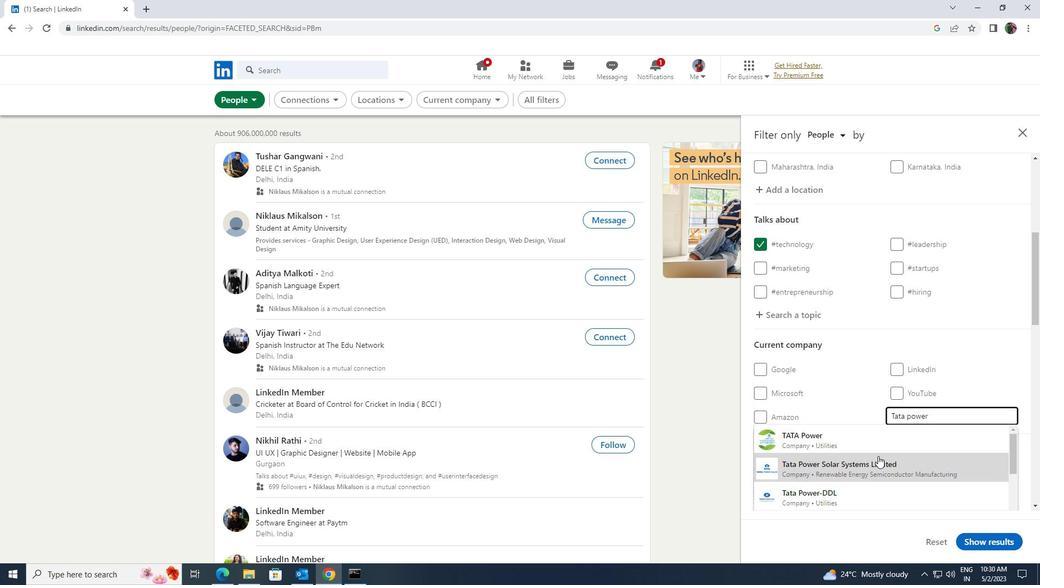 
Action: Mouse pressed left at (877, 461)
Screenshot: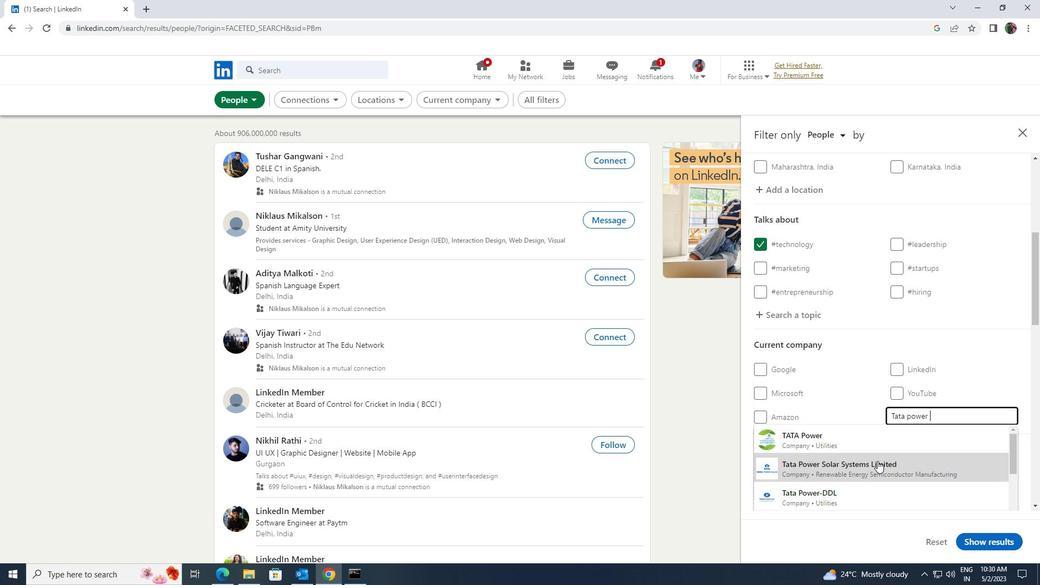 
Action: Mouse moved to (878, 461)
Screenshot: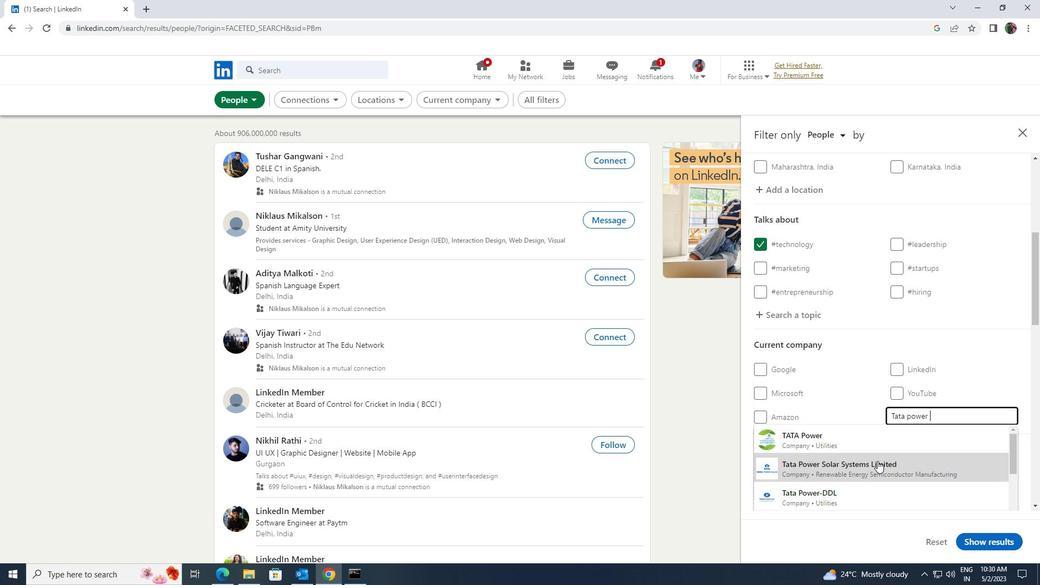 
Action: Mouse scrolled (878, 460) with delta (0, 0)
Screenshot: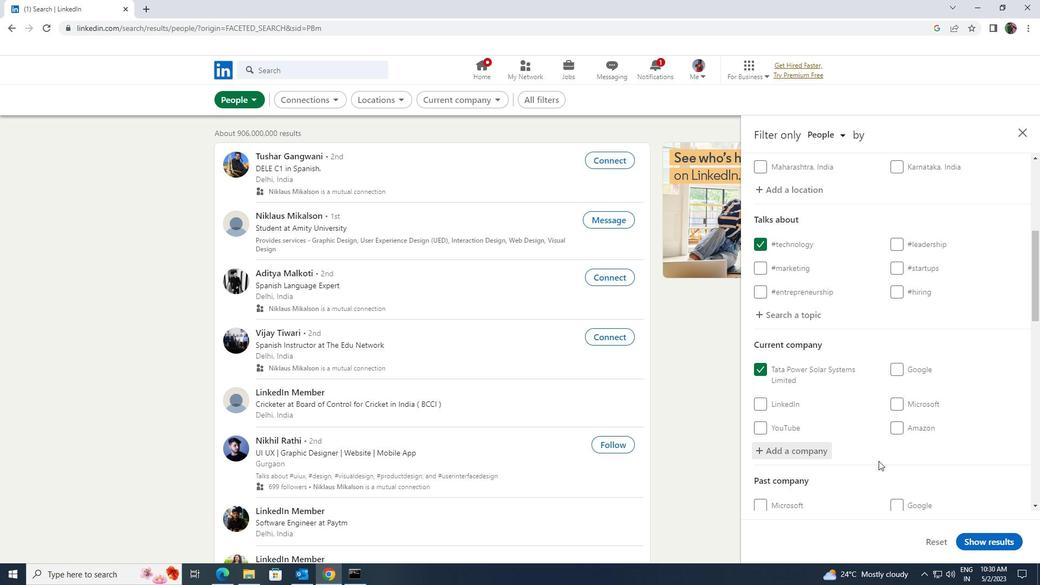 
Action: Mouse scrolled (878, 460) with delta (0, 0)
Screenshot: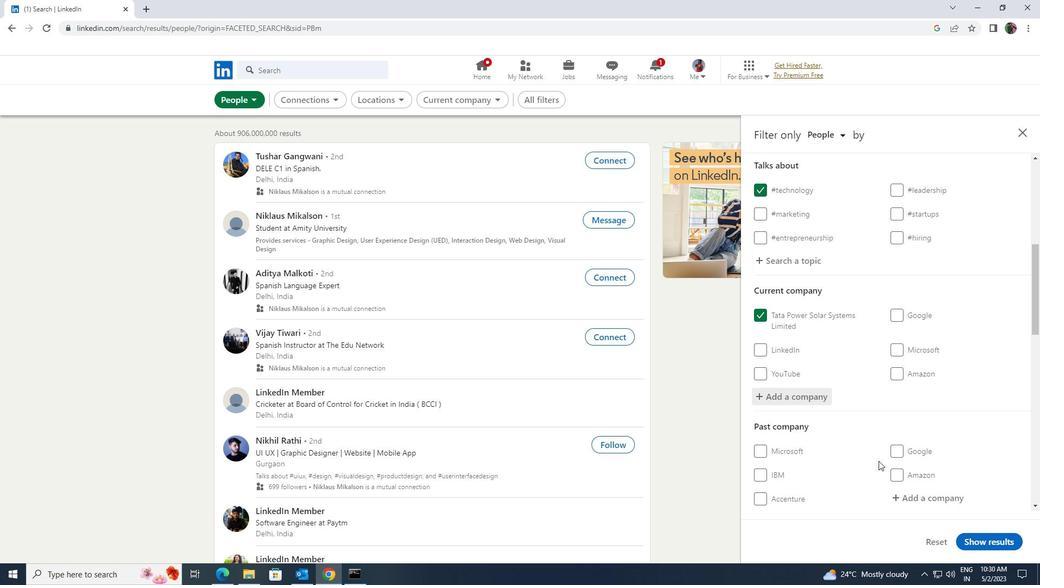 
Action: Mouse scrolled (878, 460) with delta (0, 0)
Screenshot: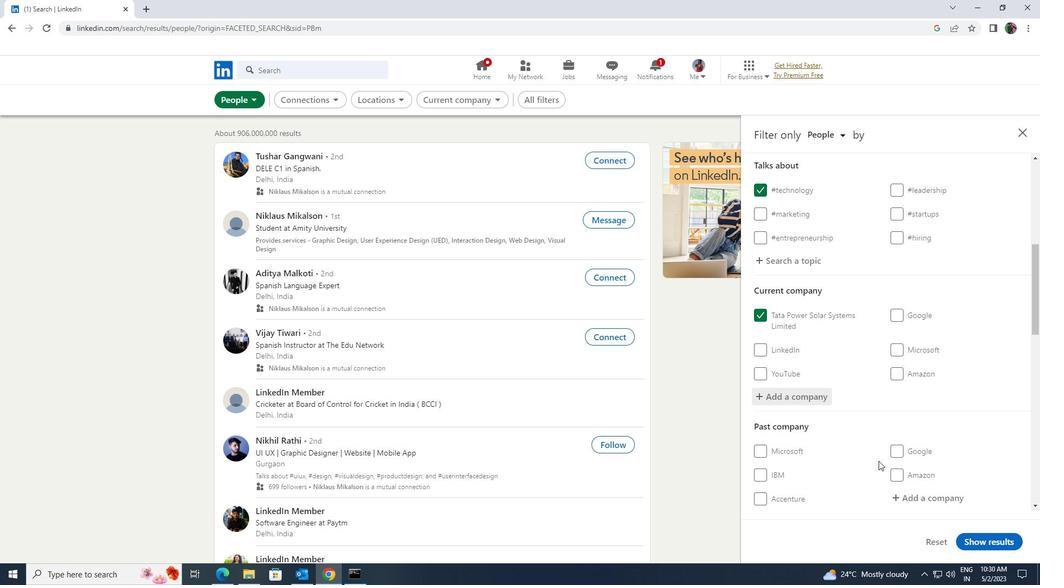 
Action: Mouse scrolled (878, 460) with delta (0, 0)
Screenshot: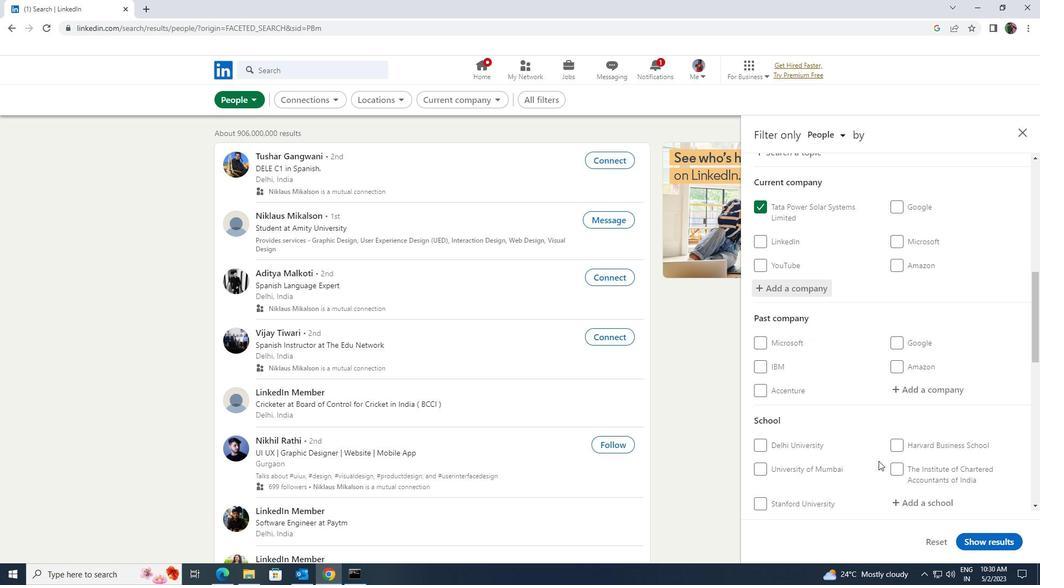 
Action: Mouse moved to (898, 450)
Screenshot: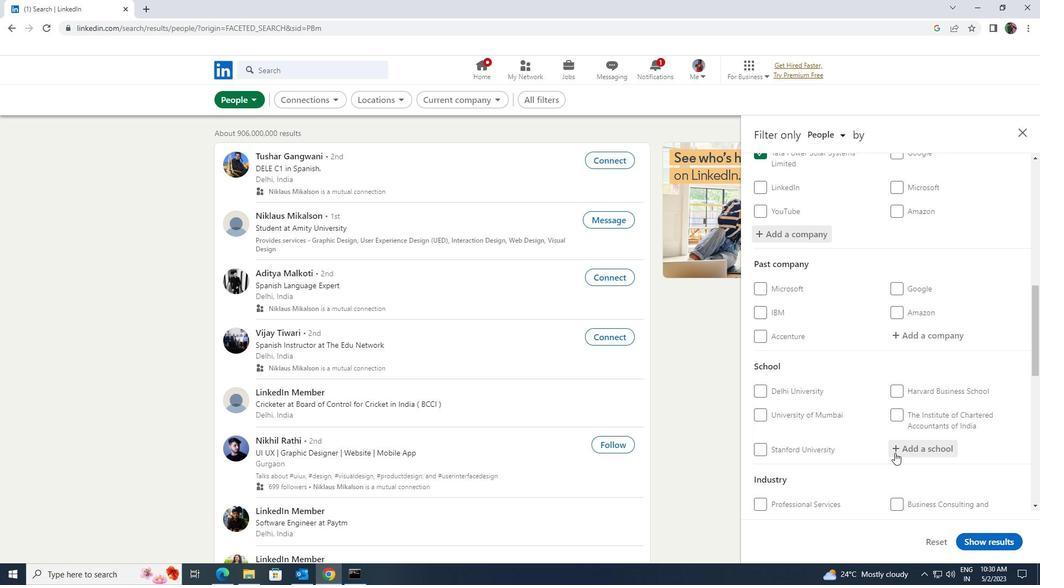 
Action: Mouse pressed left at (898, 450)
Screenshot: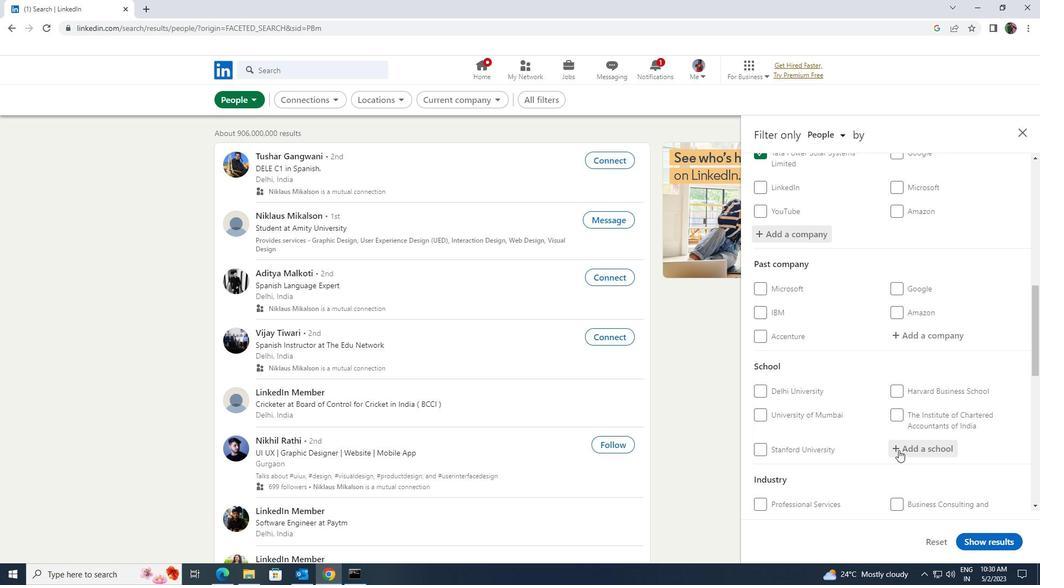 
Action: Key pressed <Key.shift>SRI<Key.space>KRISH
Screenshot: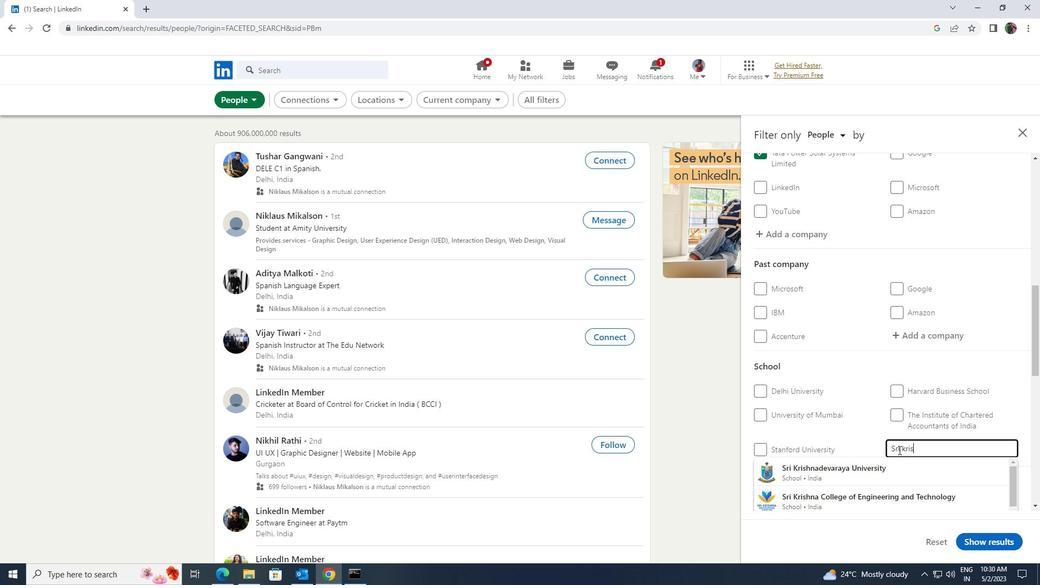
Action: Mouse moved to (893, 490)
Screenshot: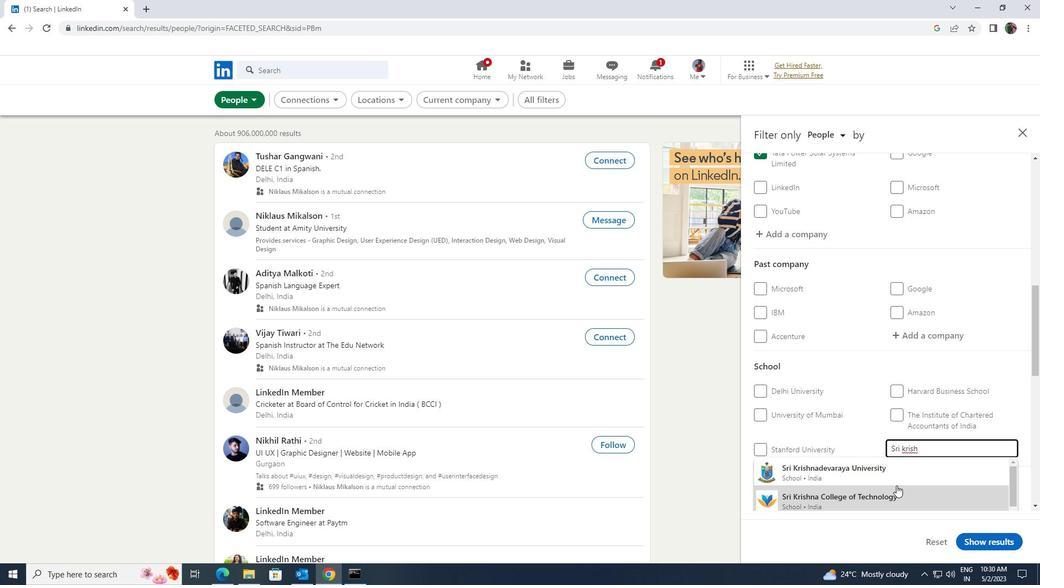 
Action: Mouse pressed left at (893, 490)
Screenshot: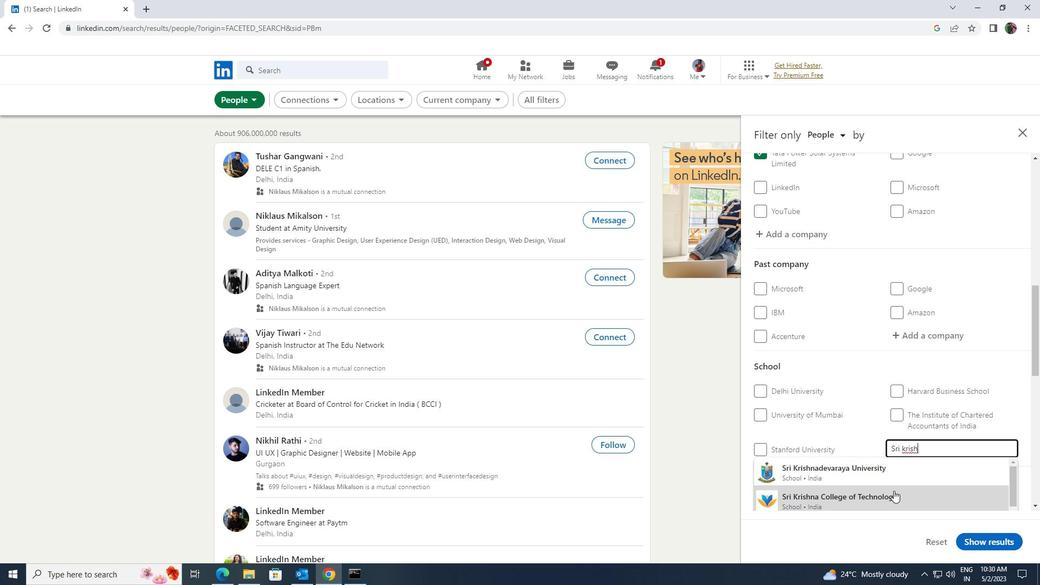 
Action: Mouse scrolled (893, 490) with delta (0, 0)
Screenshot: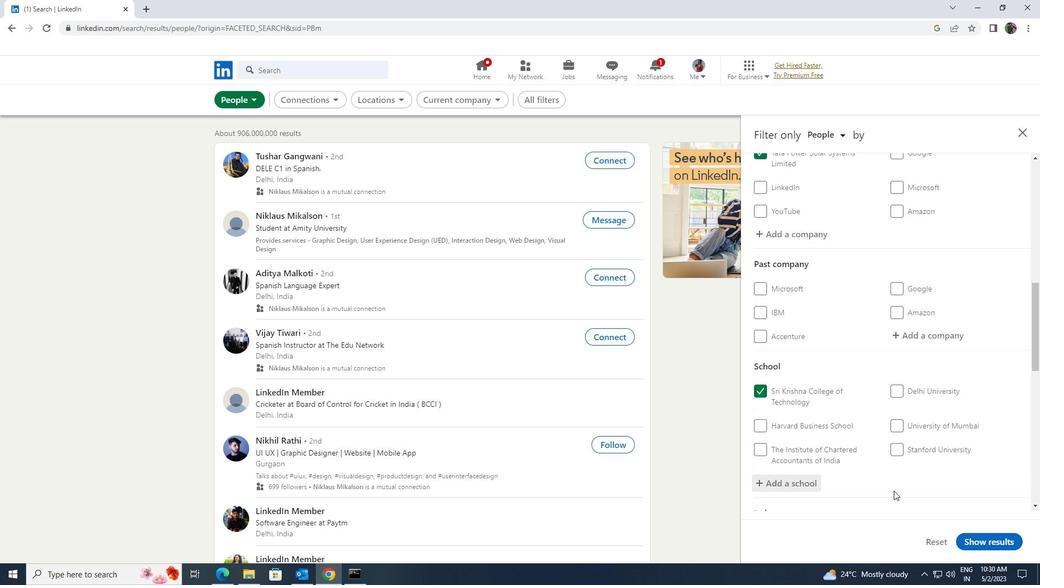 
Action: Mouse scrolled (893, 490) with delta (0, 0)
Screenshot: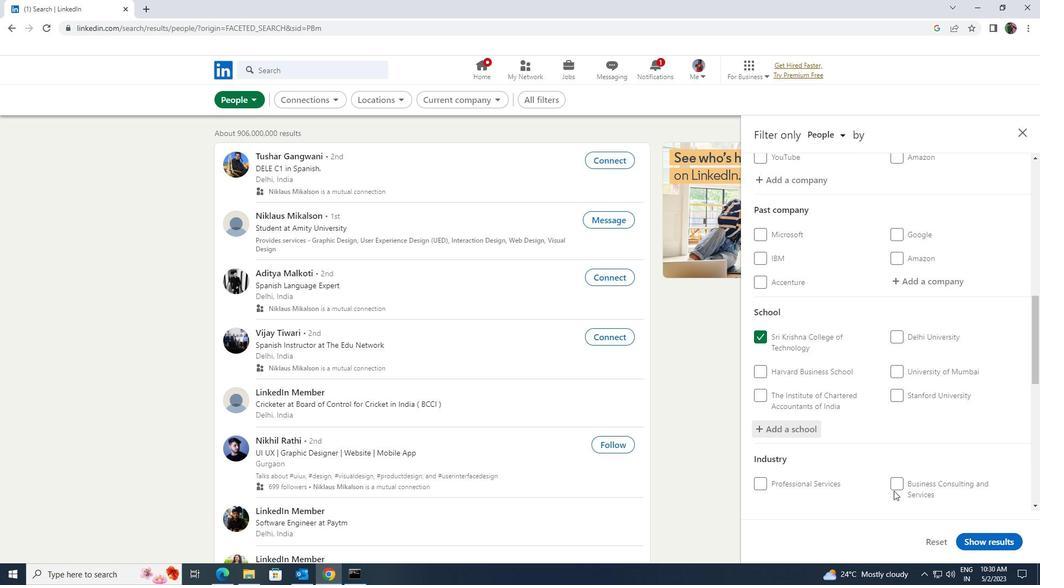 
Action: Mouse moved to (893, 489)
Screenshot: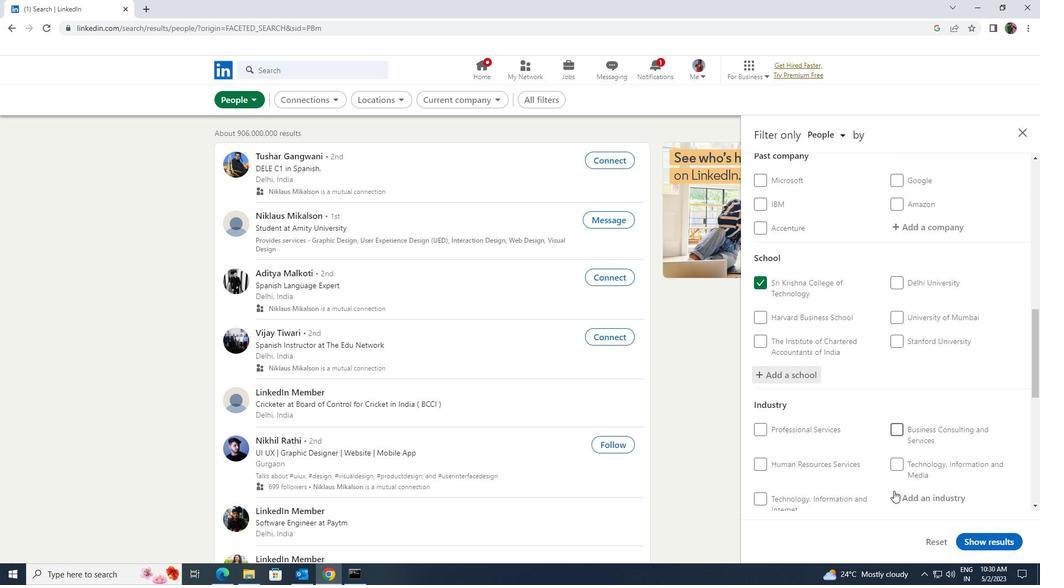
Action: Mouse scrolled (893, 488) with delta (0, 0)
Screenshot: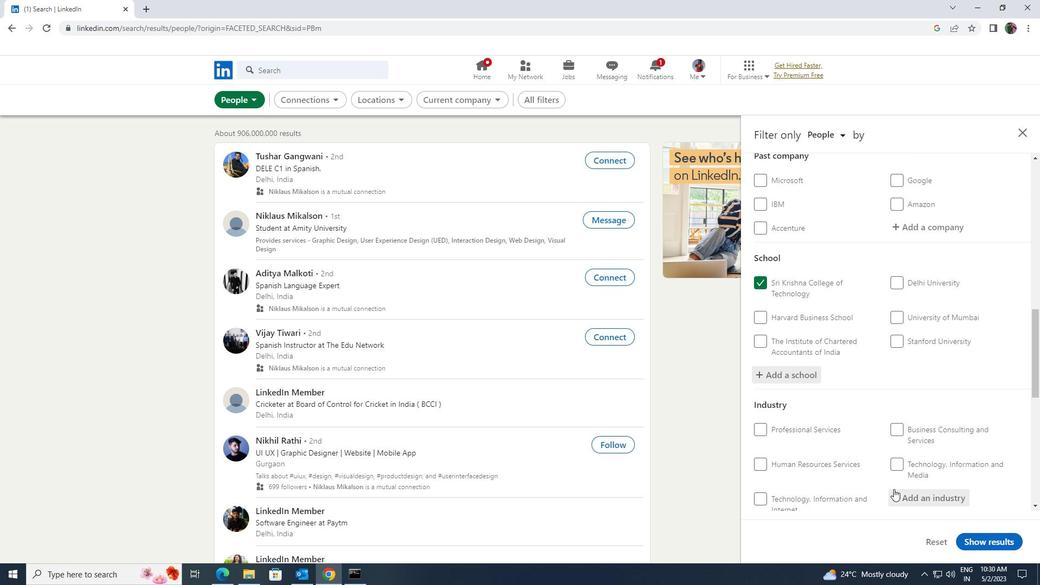 
Action: Mouse moved to (908, 442)
Screenshot: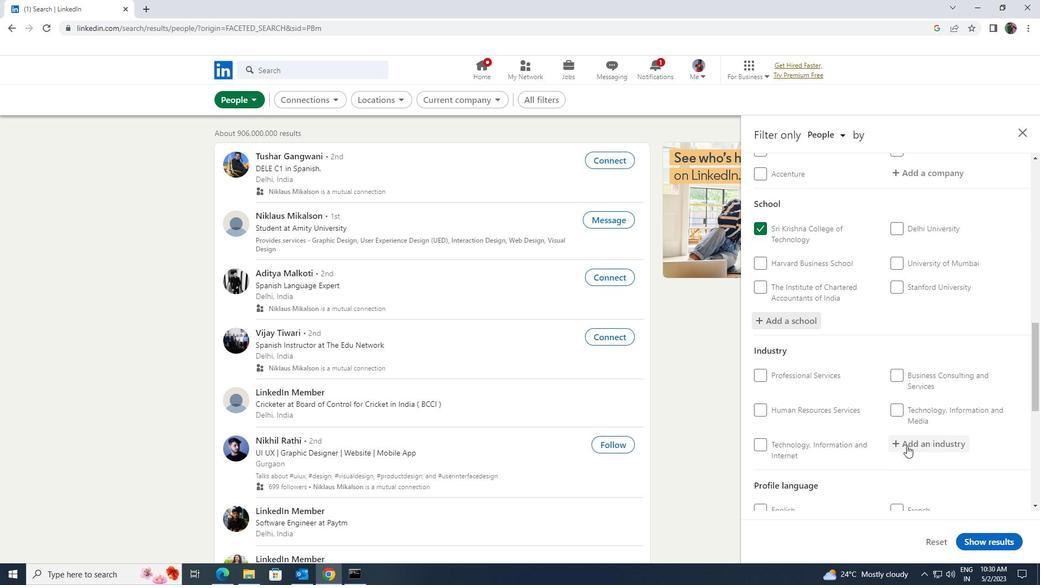 
Action: Mouse pressed left at (908, 442)
Screenshot: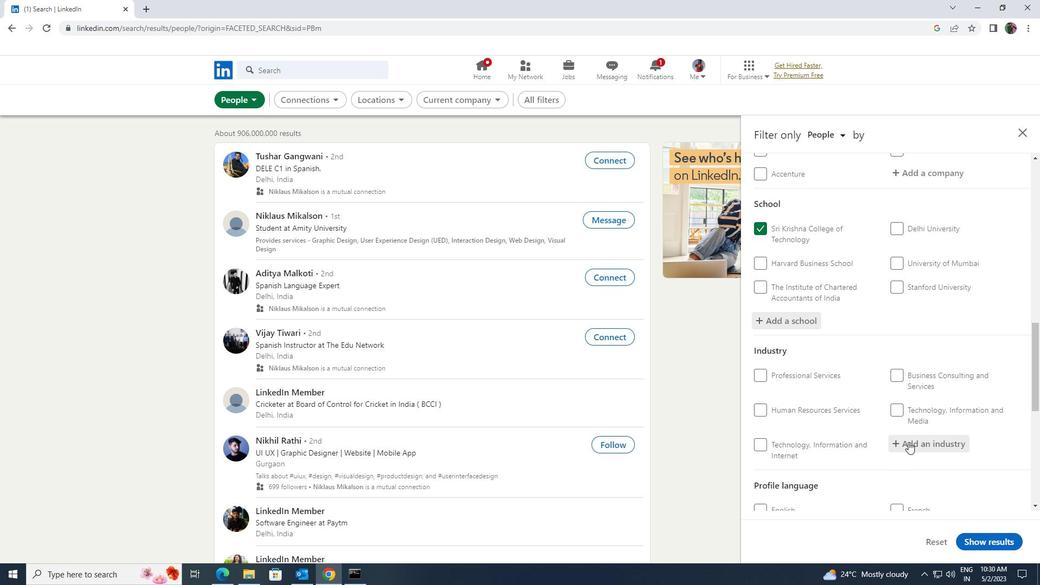 
Action: Key pressed <Key.shift>LEATHER<Key.space>
Screenshot: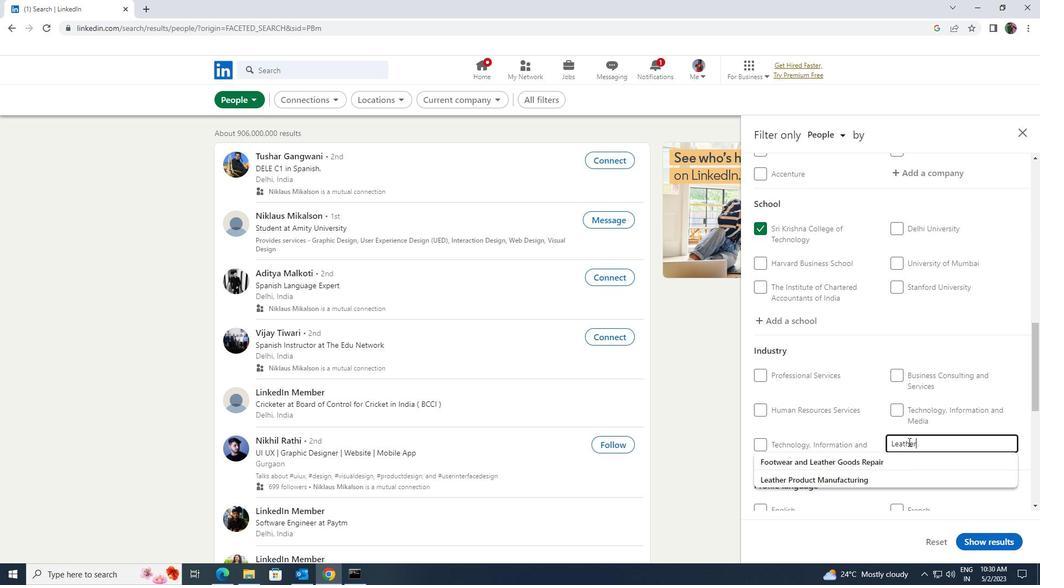 
Action: Mouse moved to (905, 470)
Screenshot: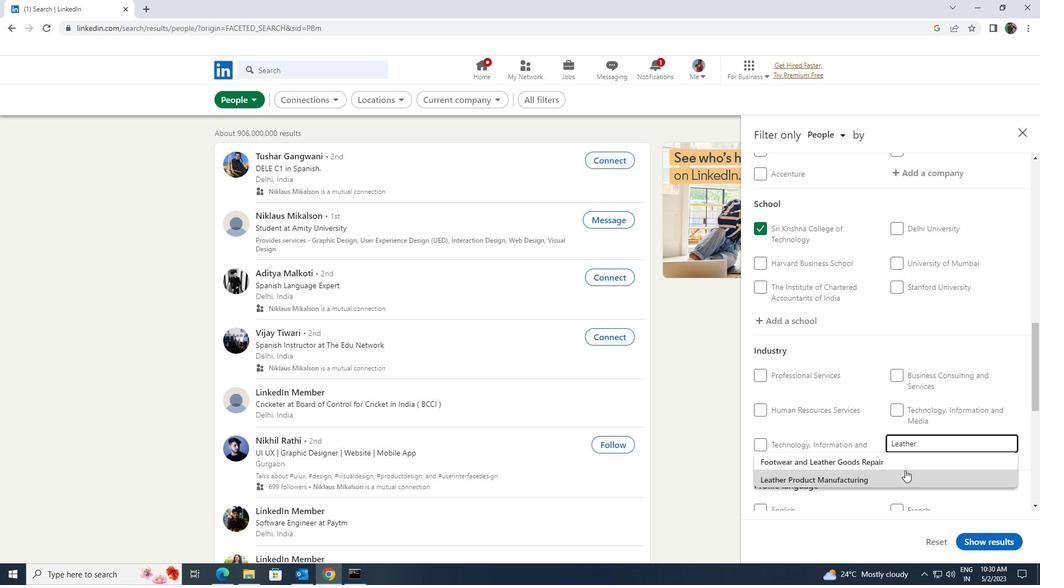 
Action: Mouse pressed left at (905, 470)
Screenshot: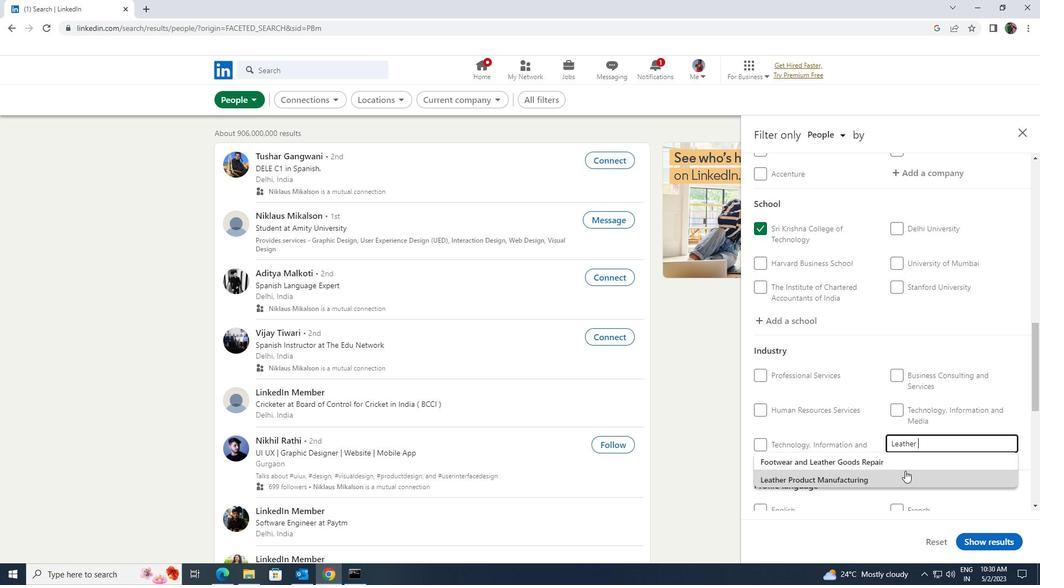
Action: Mouse scrolled (905, 470) with delta (0, 0)
Screenshot: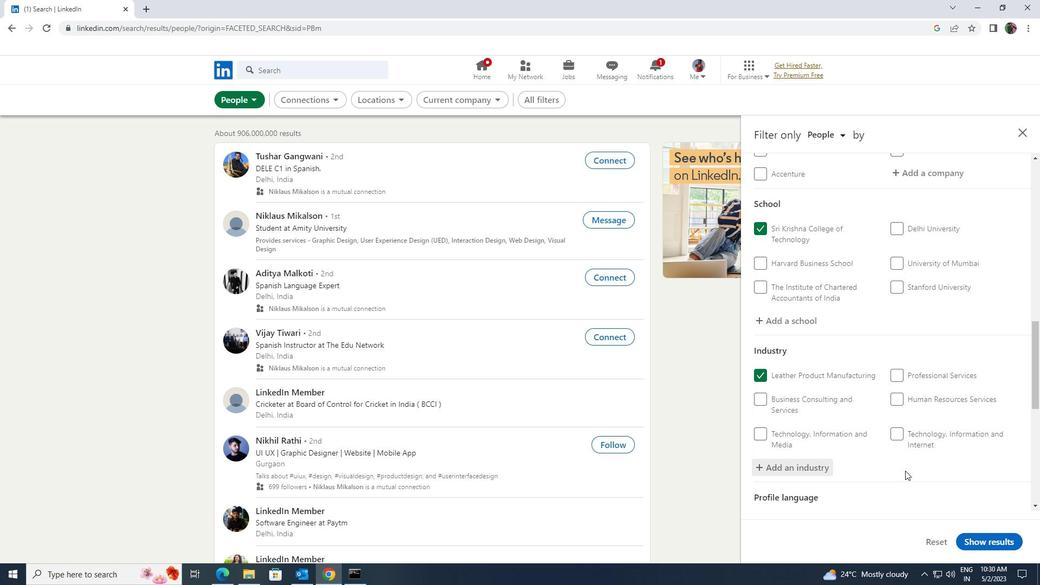 
Action: Mouse scrolled (905, 470) with delta (0, 0)
Screenshot: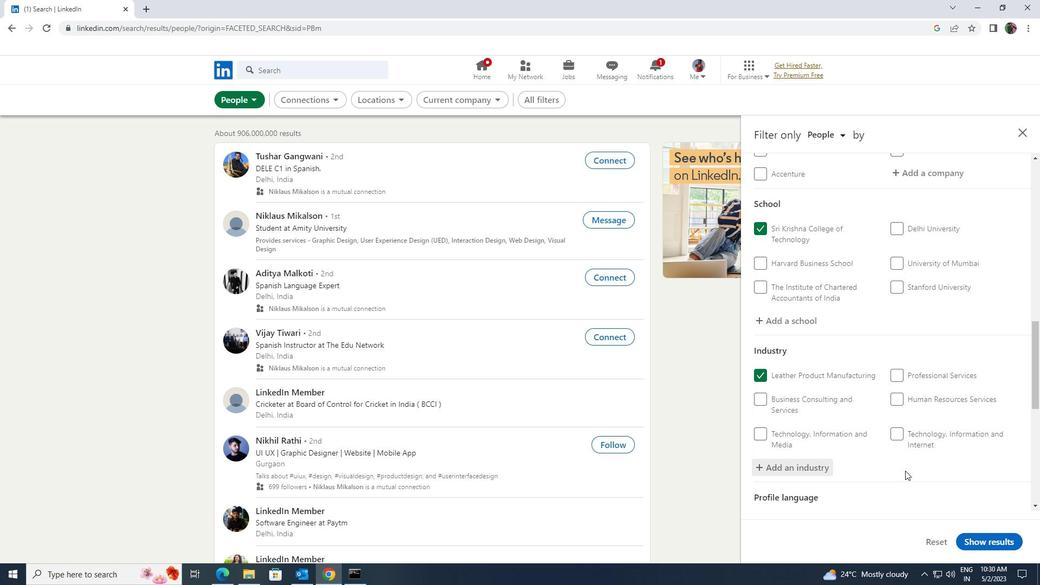 
Action: Mouse scrolled (905, 470) with delta (0, 0)
Screenshot: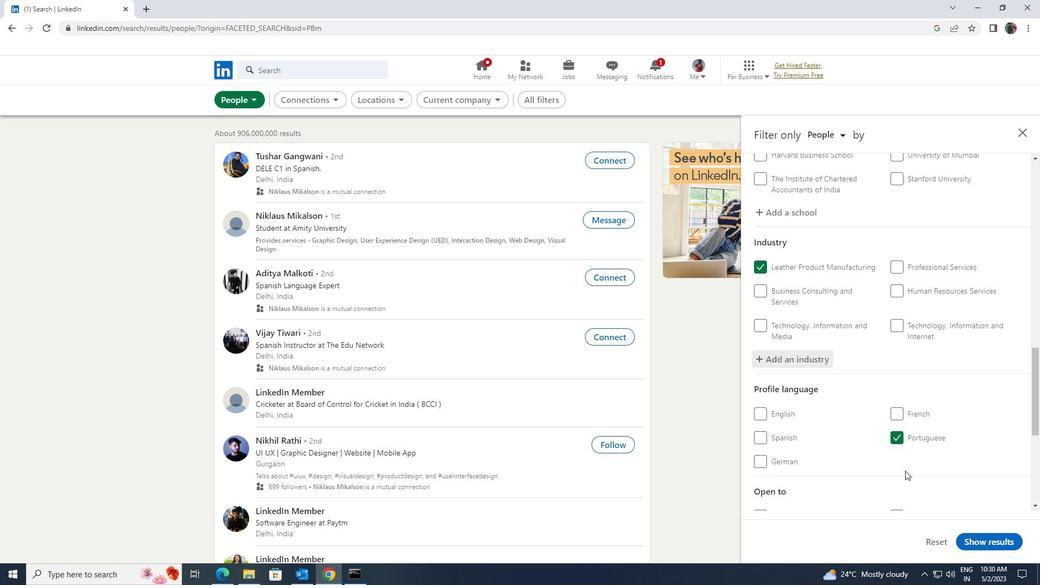 
Action: Mouse moved to (905, 470)
Screenshot: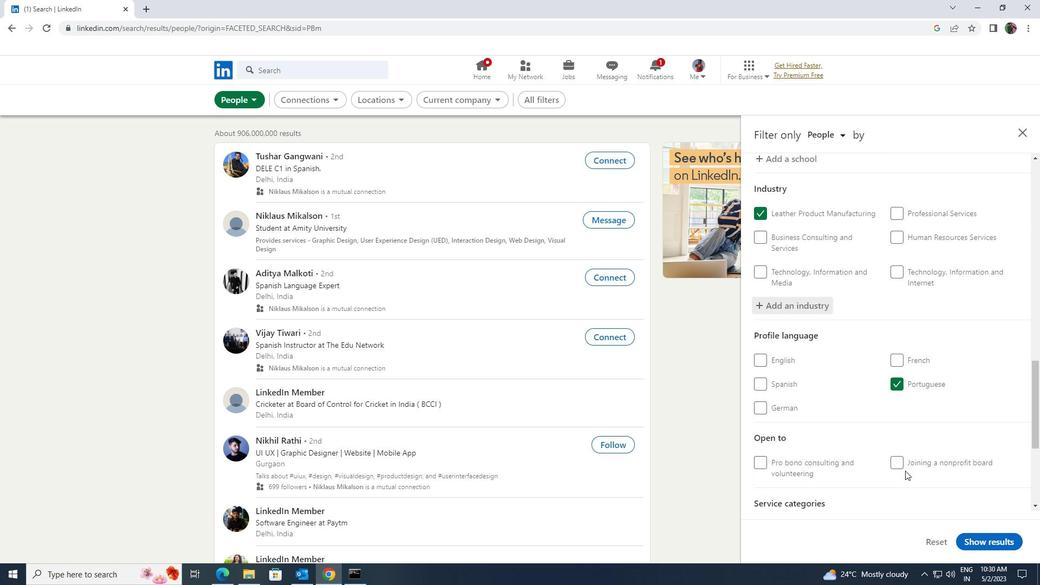 
Action: Mouse scrolled (905, 469) with delta (0, 0)
Screenshot: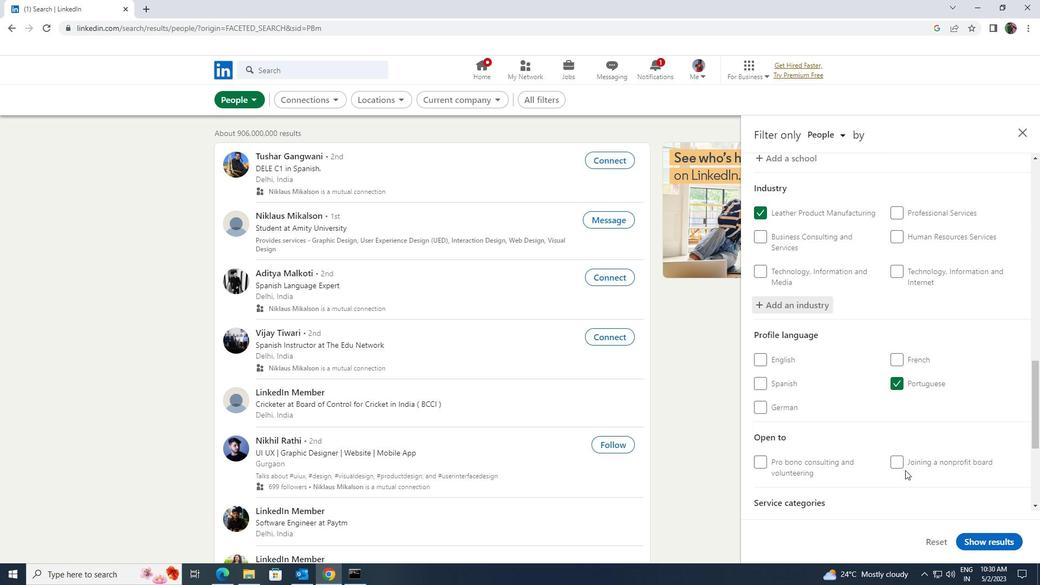 
Action: Mouse scrolled (905, 469) with delta (0, 0)
Screenshot: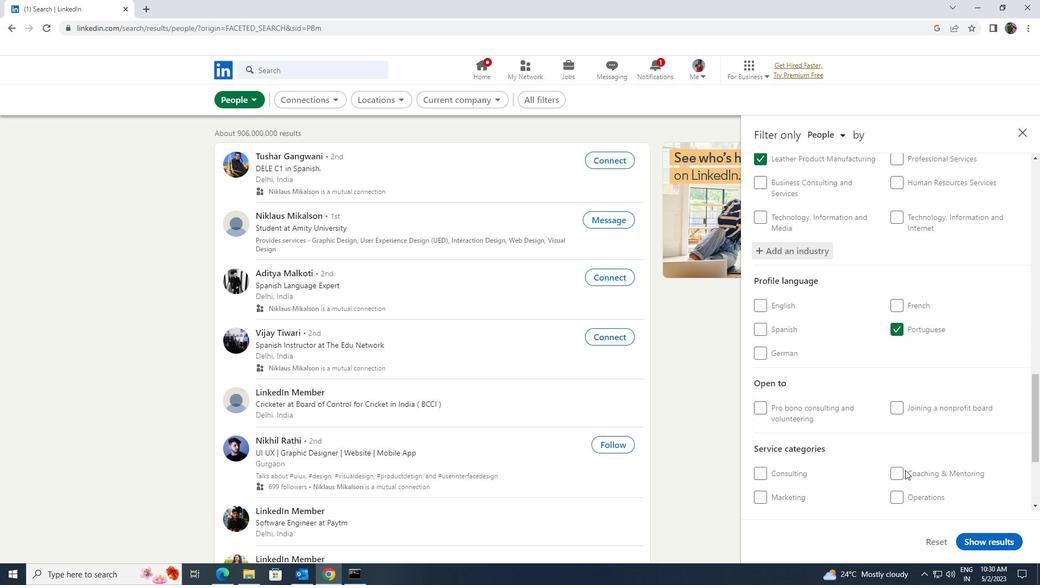 
Action: Mouse moved to (905, 467)
Screenshot: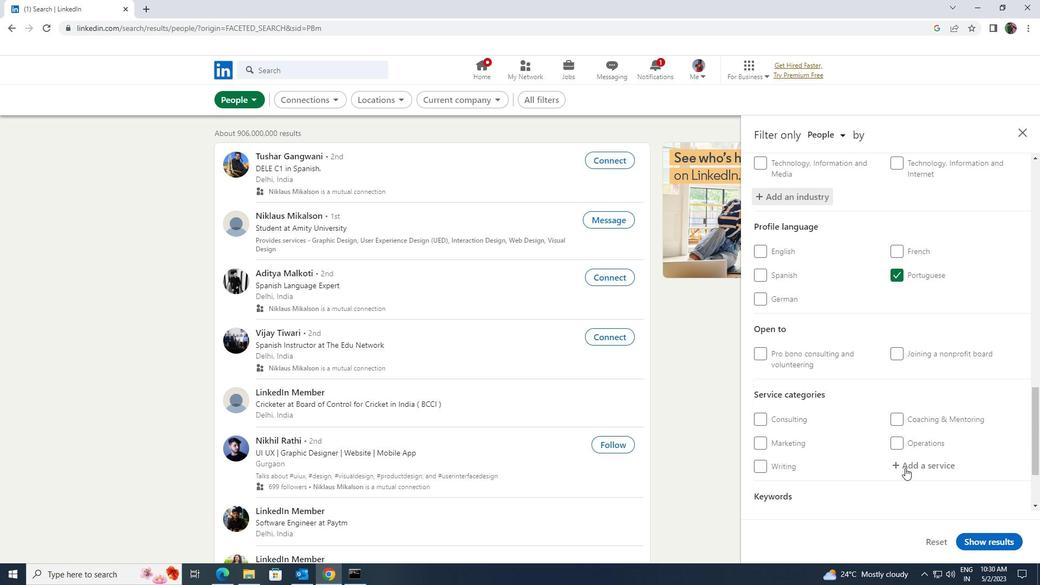 
Action: Mouse pressed left at (905, 467)
Screenshot: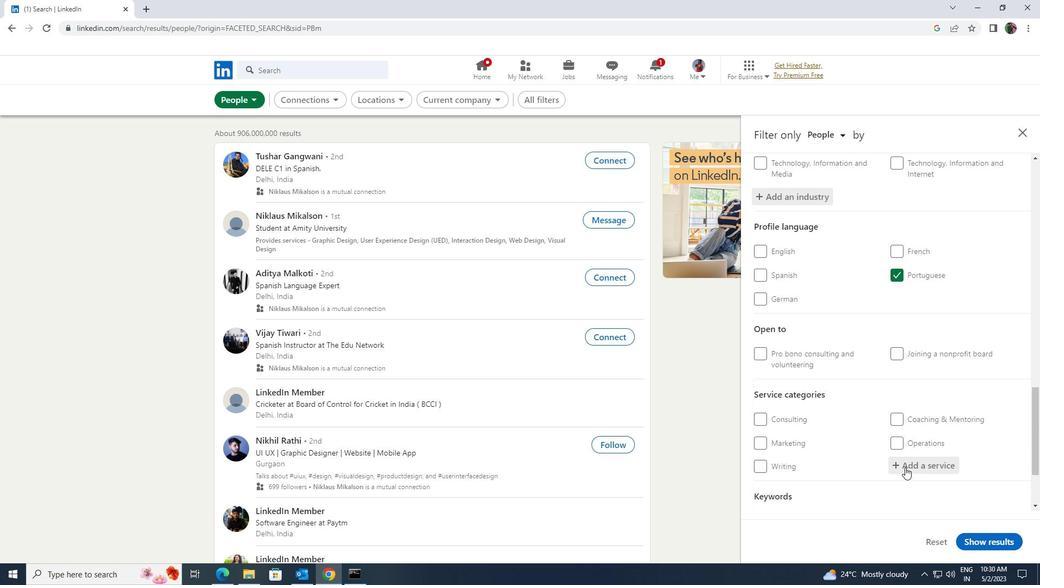 
Action: Key pressed <Key.shift>ADMINIS
Screenshot: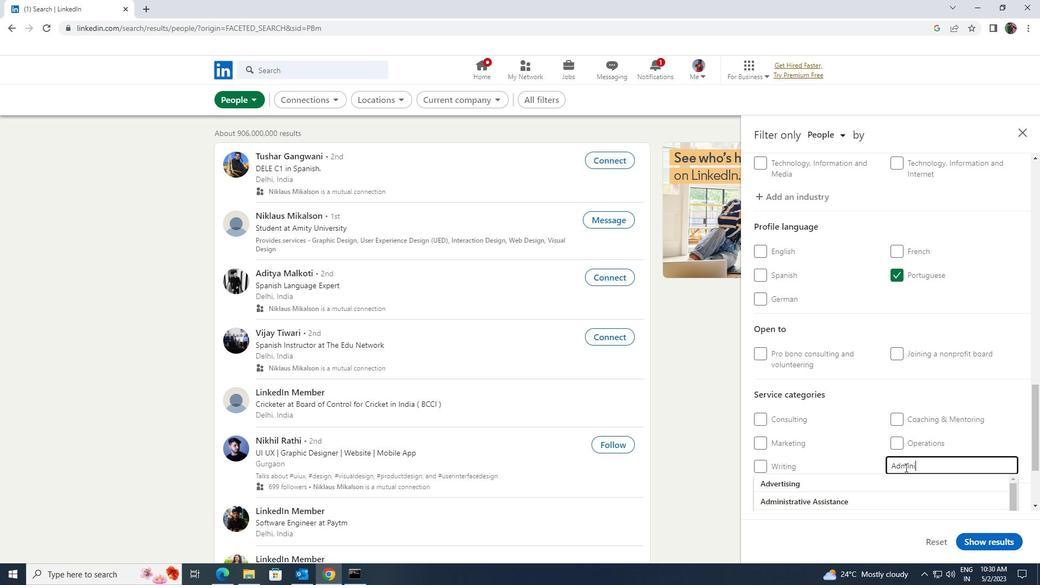
Action: Mouse moved to (903, 474)
Screenshot: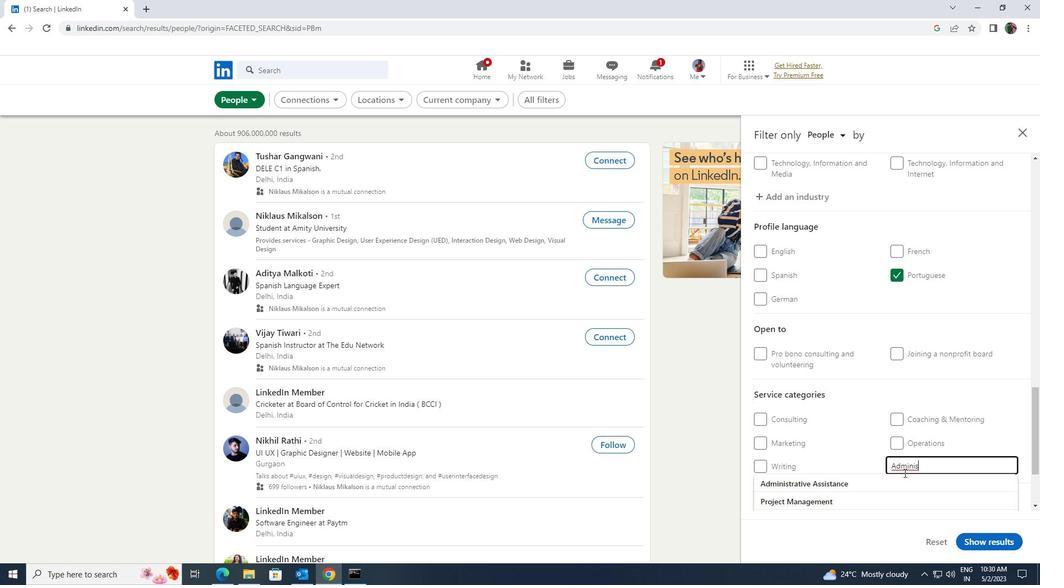
Action: Mouse pressed left at (903, 474)
Screenshot: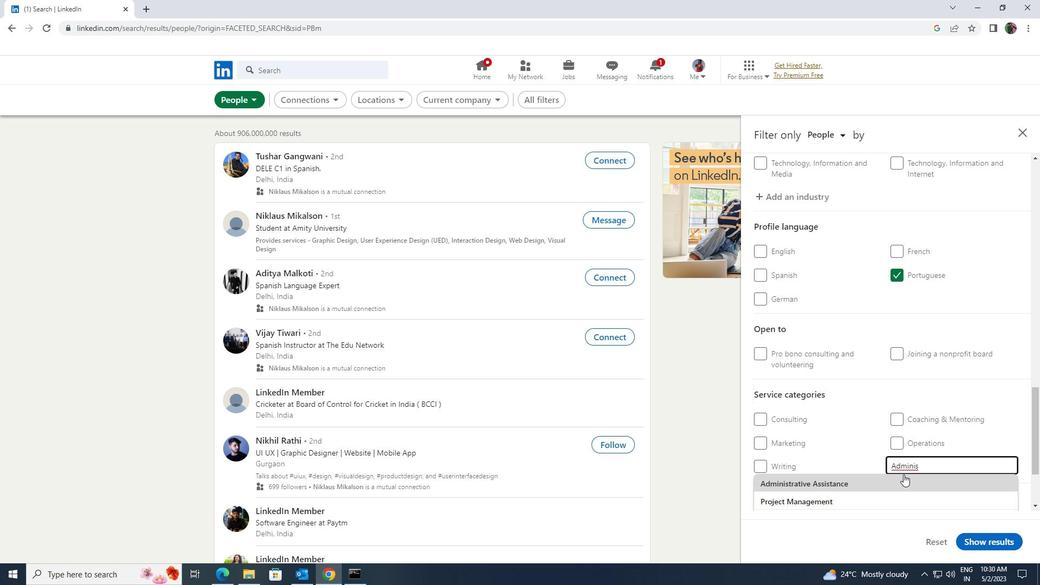 
Action: Mouse scrolled (903, 474) with delta (0, 0)
Screenshot: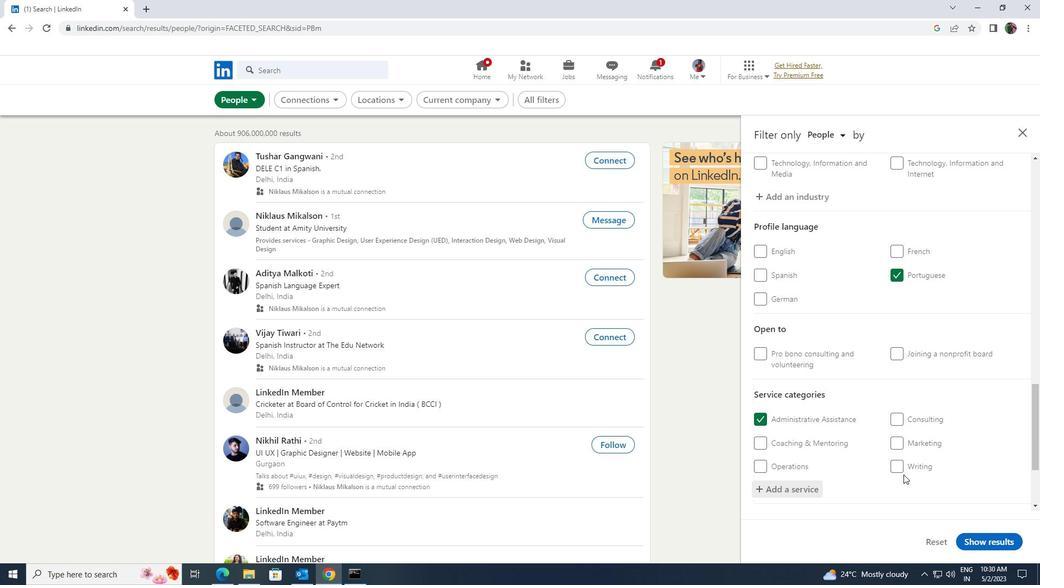 
Action: Mouse scrolled (903, 474) with delta (0, 0)
Screenshot: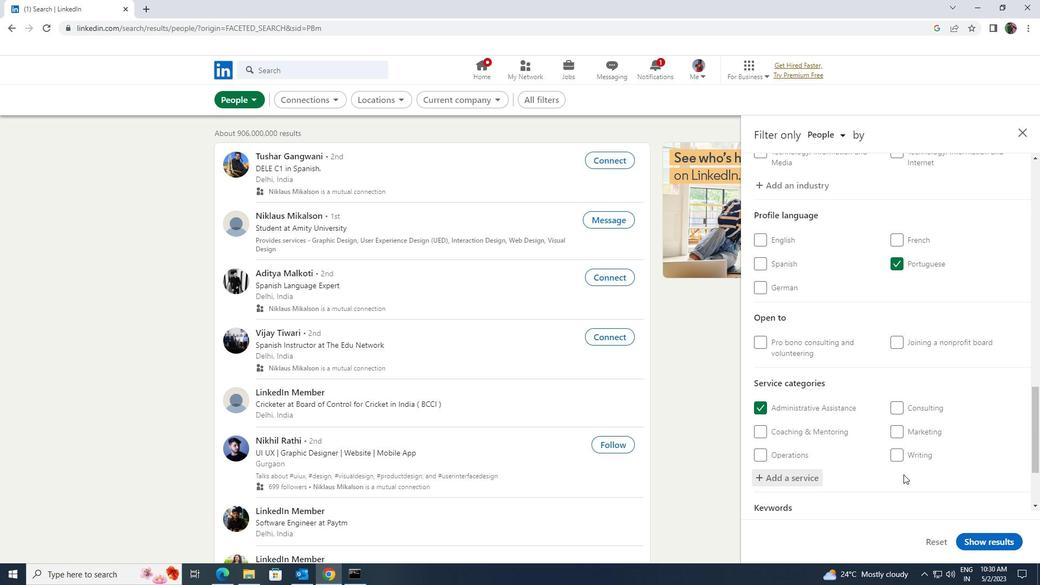 
Action: Mouse scrolled (903, 474) with delta (0, 0)
Screenshot: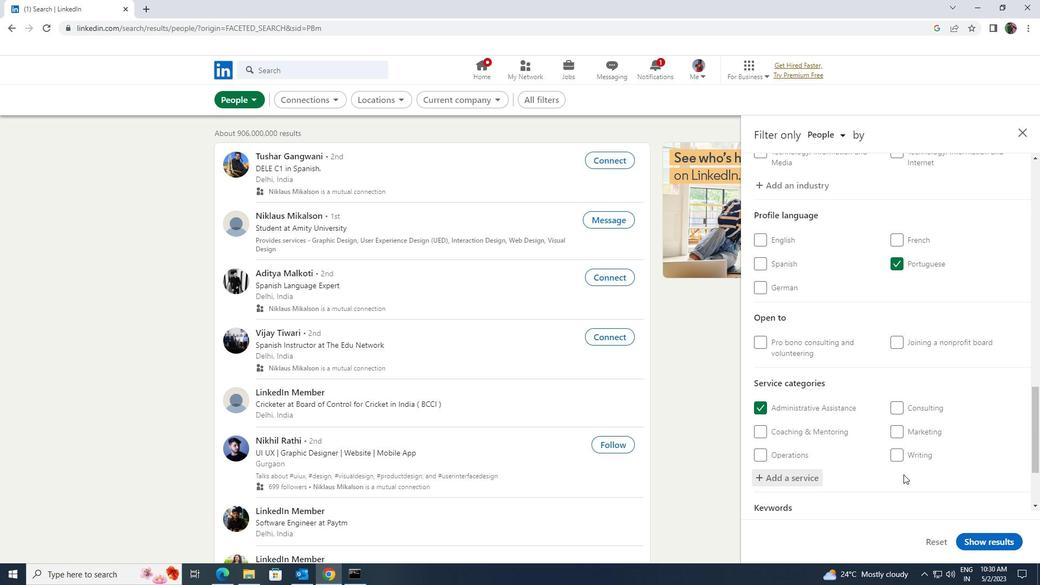 
Action: Mouse scrolled (903, 474) with delta (0, 0)
Screenshot: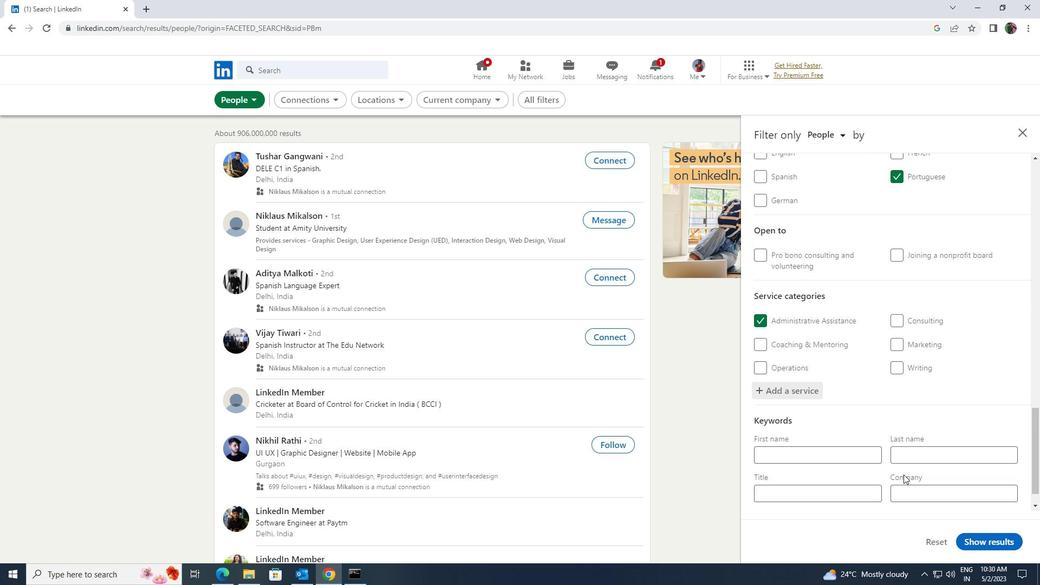 
Action: Mouse moved to (865, 458)
Screenshot: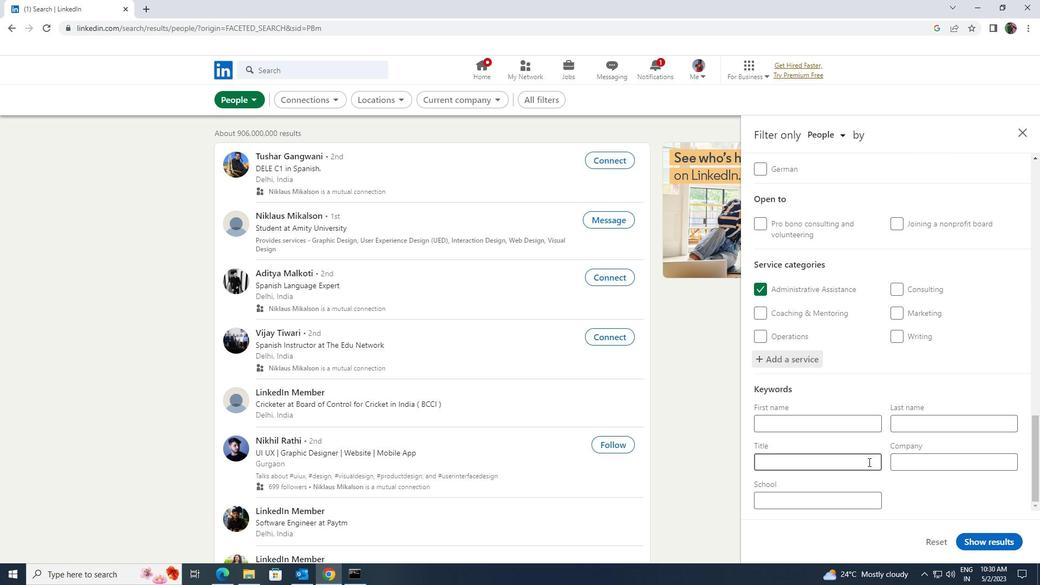 
Action: Mouse pressed left at (865, 458)
Screenshot: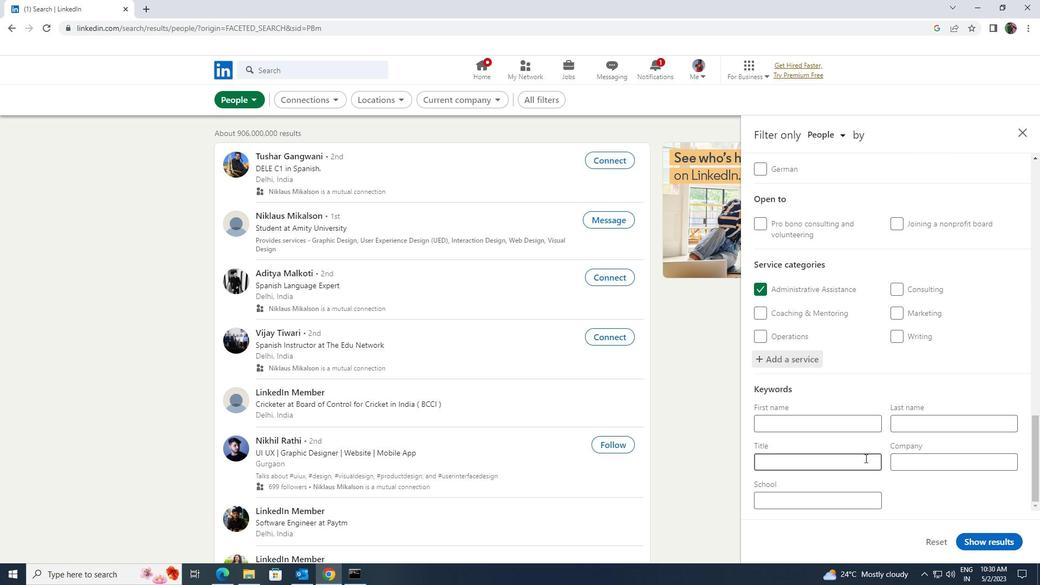 
Action: Key pressed <Key.shift><Key.shift><Key.shift><Key.shift><Key.shift><Key.shift><Key.shift><Key.shift><Key.shift><Key.shift><Key.shift><Key.shift><Key.shift><Key.shift><Key.shift><Key.shift><Key.shift><Key.shift>COPYWRITER
Screenshot: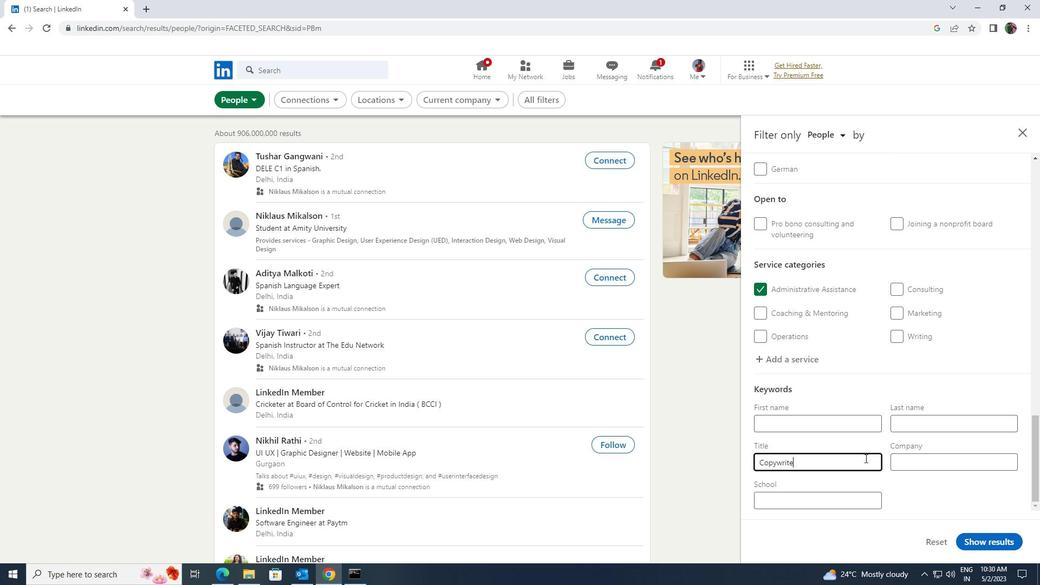 
Action: Mouse moved to (987, 542)
Screenshot: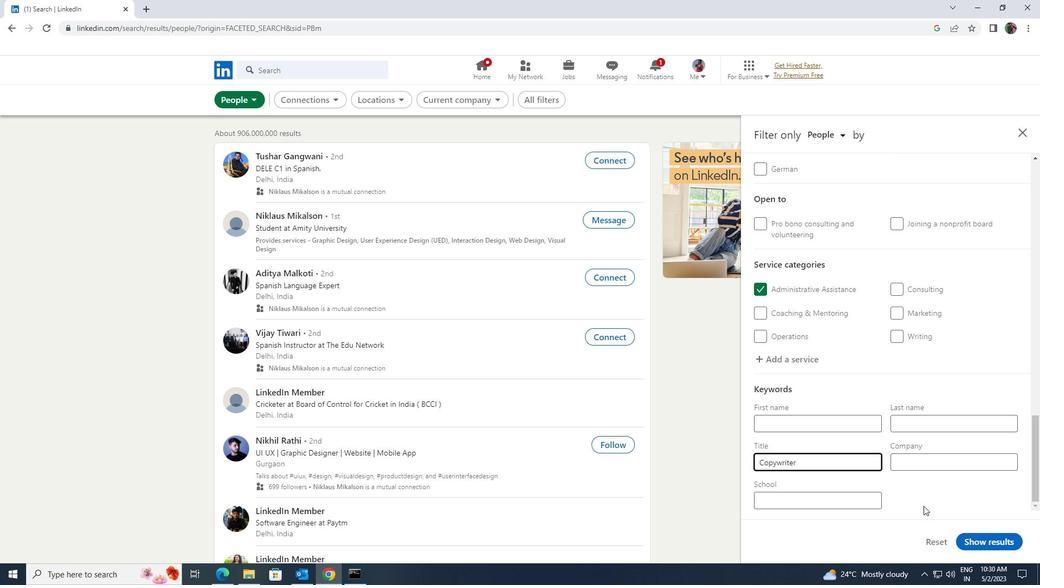
Action: Mouse pressed left at (987, 542)
Screenshot: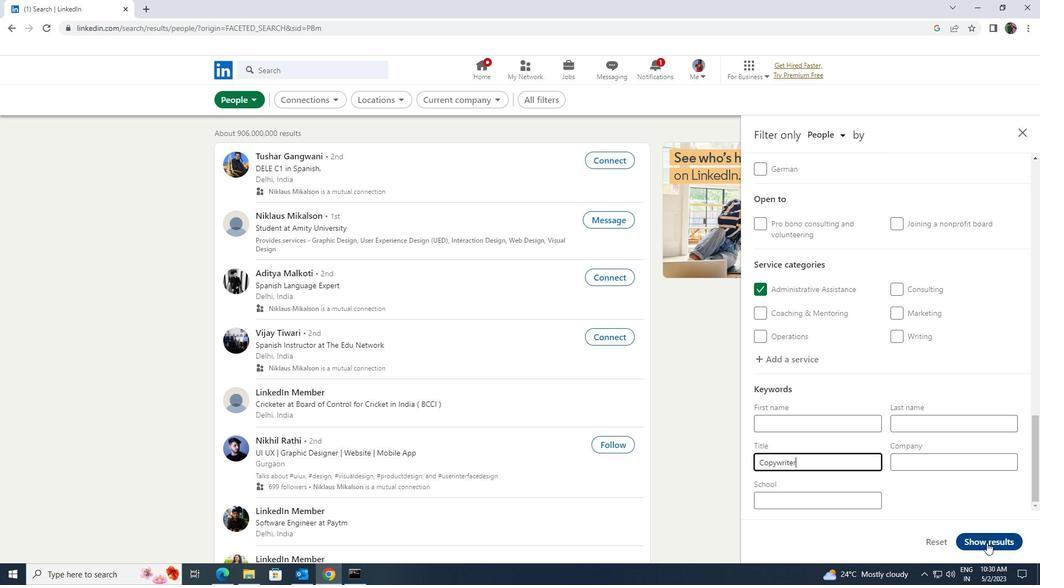 
